 Task: Find connections with filter location Kitchener with filter topic #Consultingwith filter profile language English with filter current company PENTOZ with filter school Jaypee University of Engineering and Technology with filter industry Real Estate and Equipment Rental Services with filter service category Information Security with filter keywords title Geological Engineer
Action: Mouse moved to (218, 284)
Screenshot: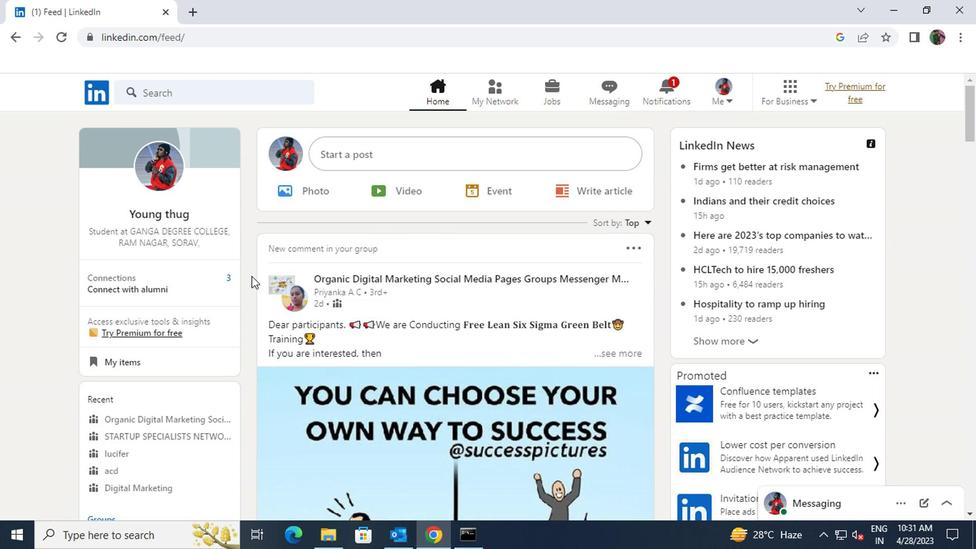 
Action: Mouse pressed left at (218, 284)
Screenshot: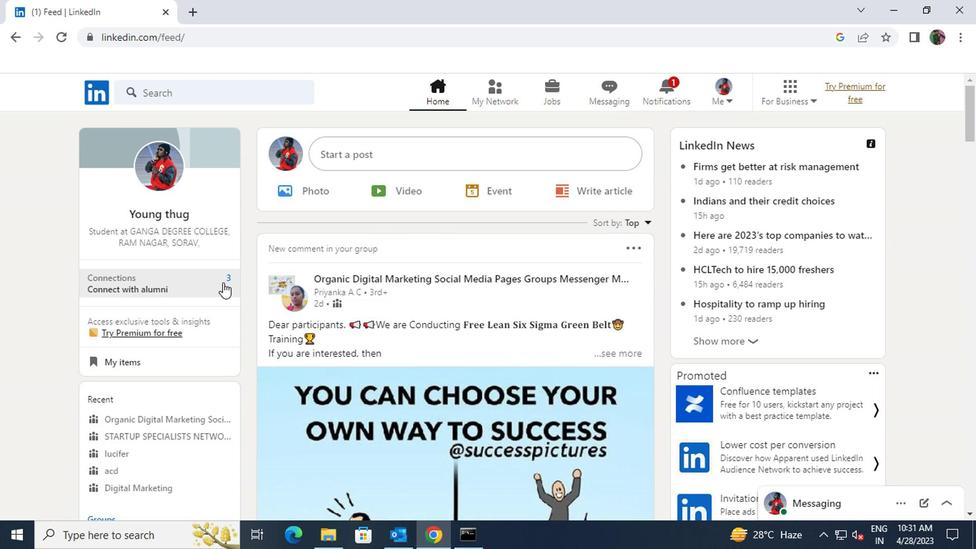 
Action: Mouse moved to (215, 174)
Screenshot: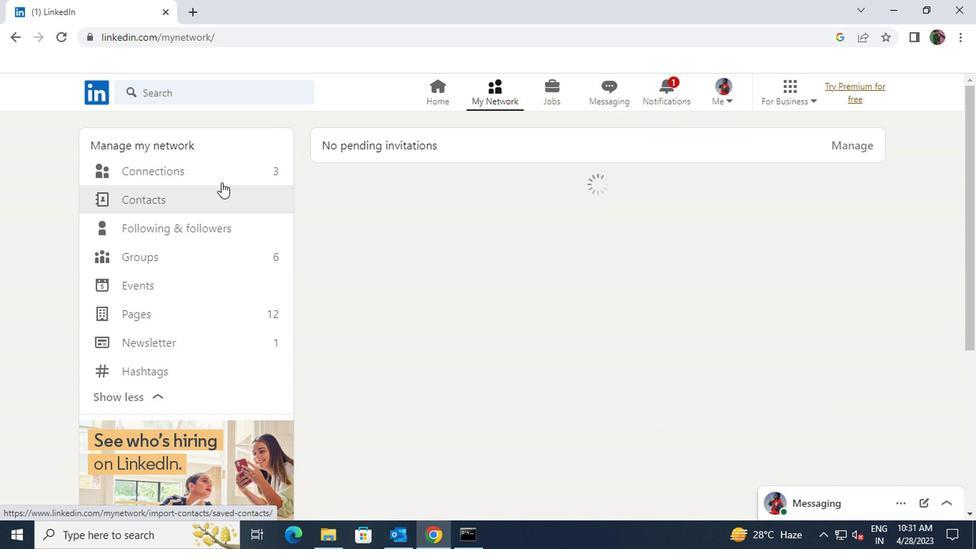 
Action: Mouse pressed left at (215, 174)
Screenshot: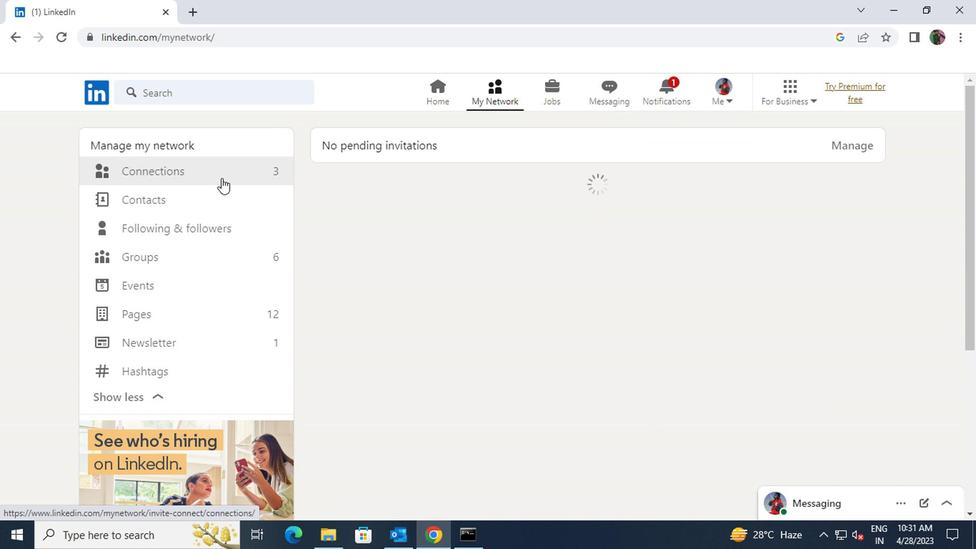 
Action: Mouse moved to (590, 176)
Screenshot: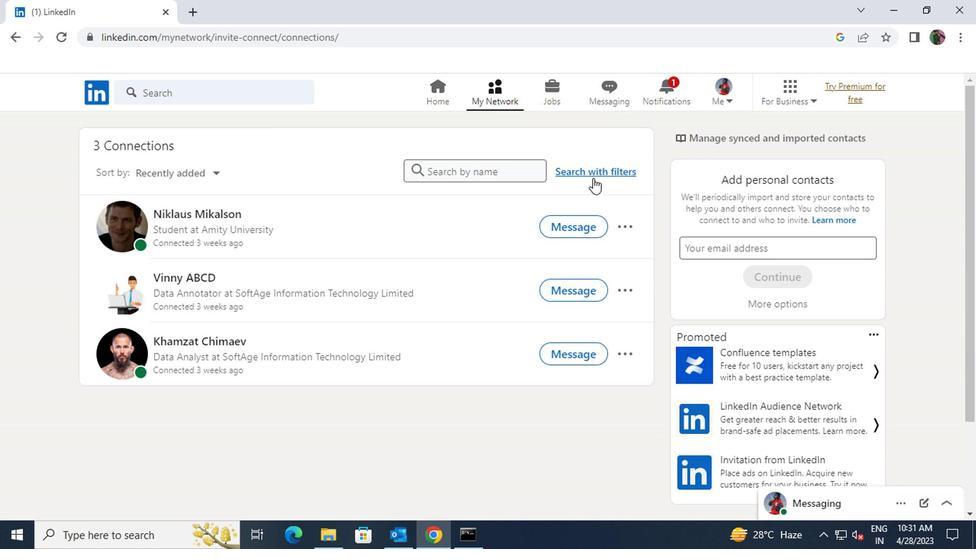 
Action: Mouse pressed left at (590, 176)
Screenshot: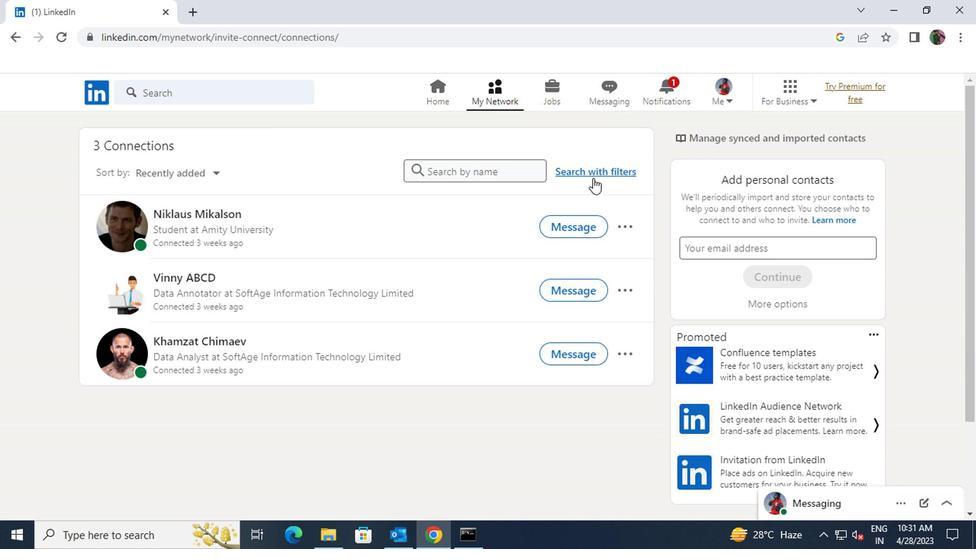 
Action: Mouse moved to (531, 137)
Screenshot: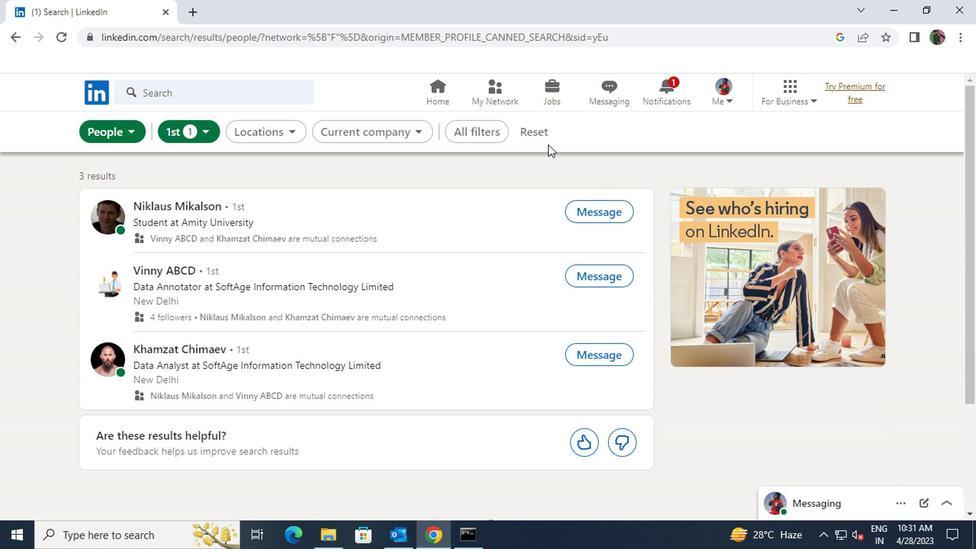 
Action: Mouse pressed left at (531, 137)
Screenshot: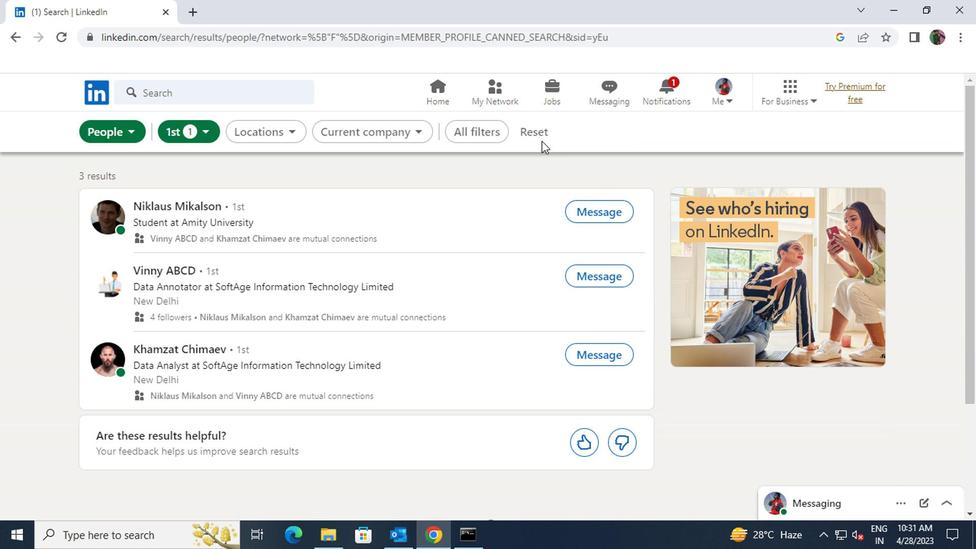 
Action: Mouse moved to (522, 132)
Screenshot: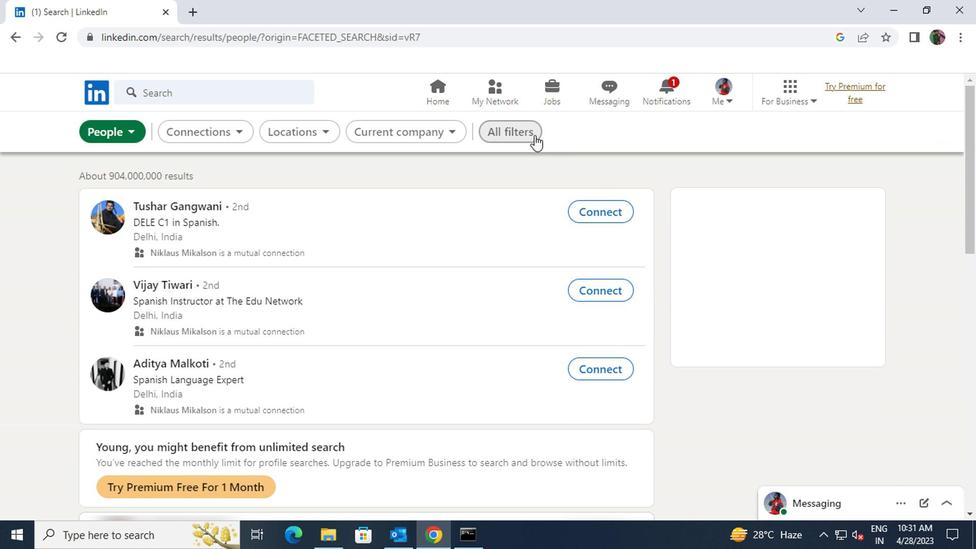 
Action: Mouse pressed left at (522, 132)
Screenshot: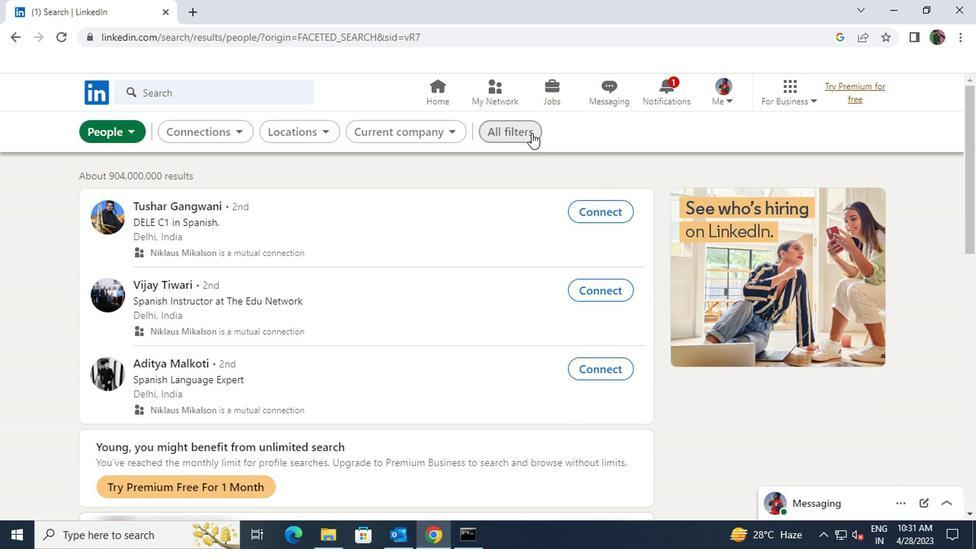 
Action: Mouse moved to (723, 265)
Screenshot: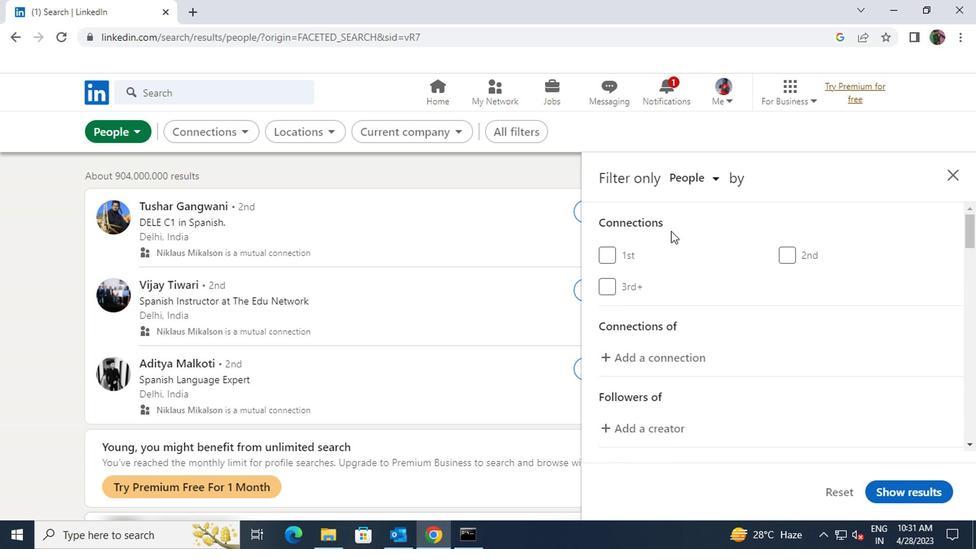 
Action: Mouse scrolled (723, 264) with delta (0, 0)
Screenshot: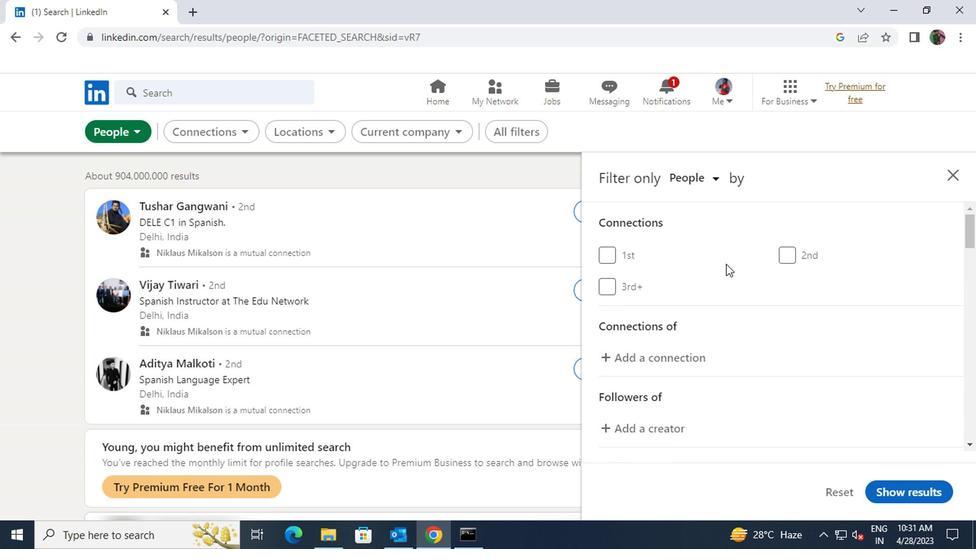
Action: Mouse scrolled (723, 264) with delta (0, 0)
Screenshot: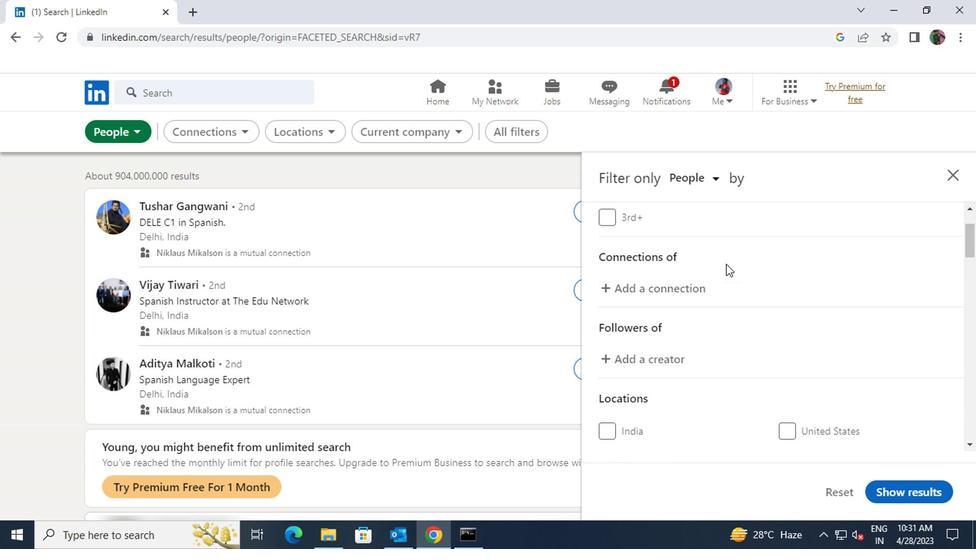 
Action: Mouse scrolled (723, 264) with delta (0, 0)
Screenshot: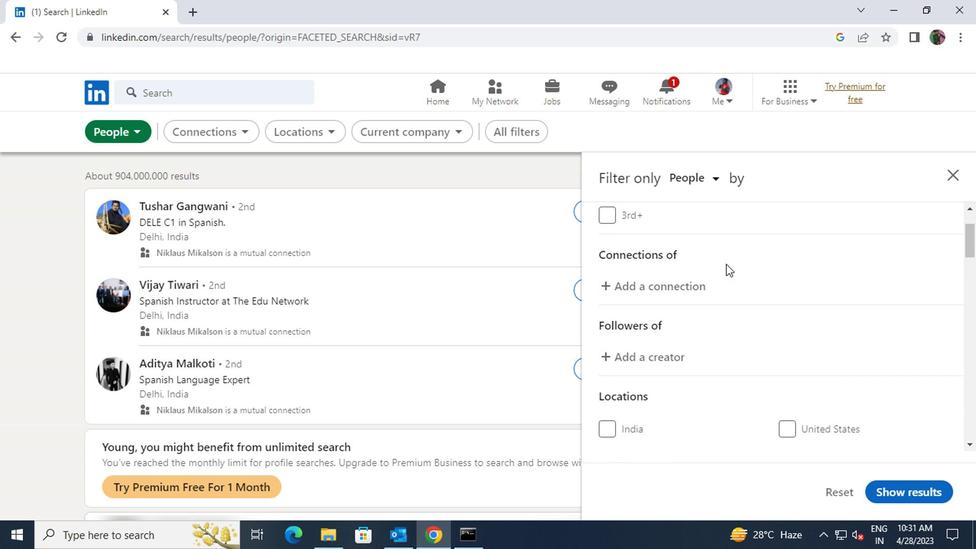 
Action: Mouse moved to (796, 339)
Screenshot: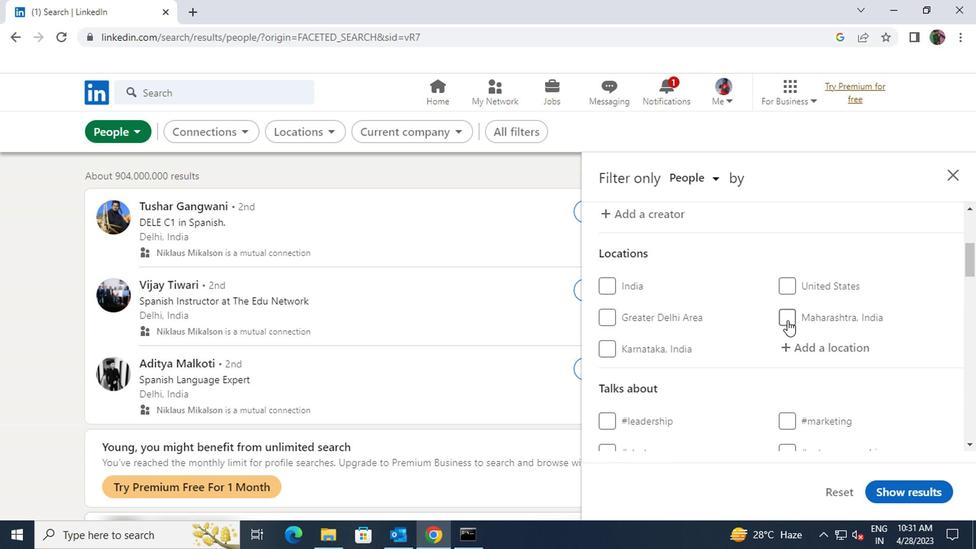 
Action: Mouse pressed left at (796, 339)
Screenshot: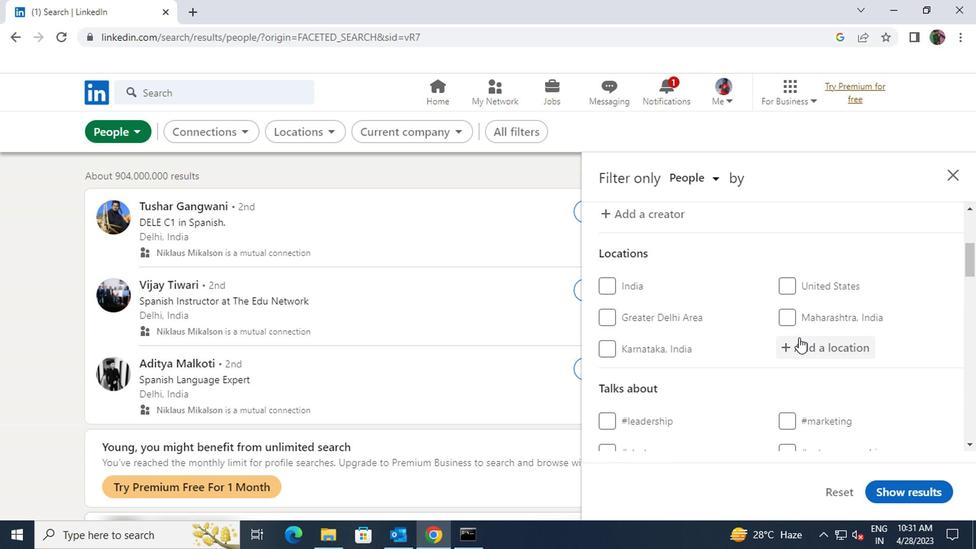 
Action: Key pressed <Key.shift>KITCHENER
Screenshot: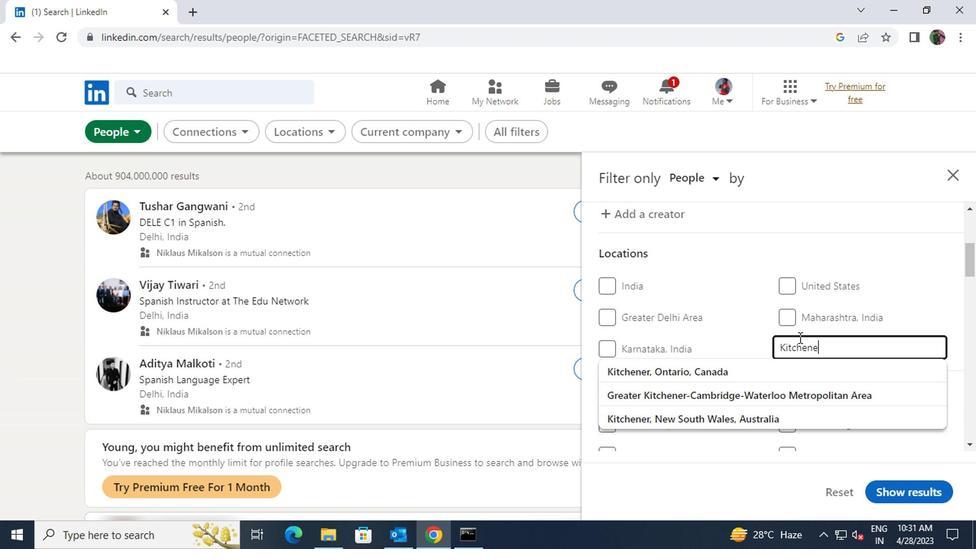 
Action: Mouse moved to (785, 369)
Screenshot: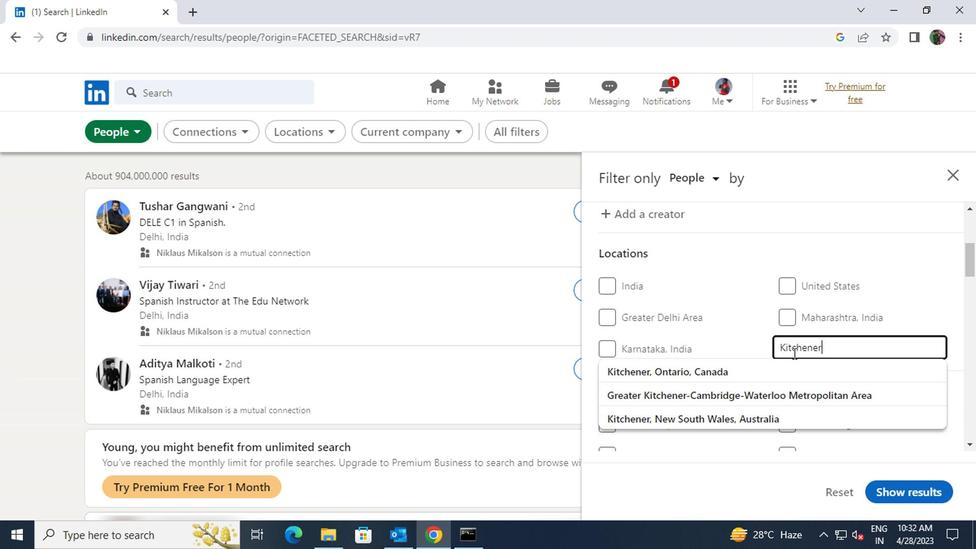 
Action: Mouse pressed left at (785, 369)
Screenshot: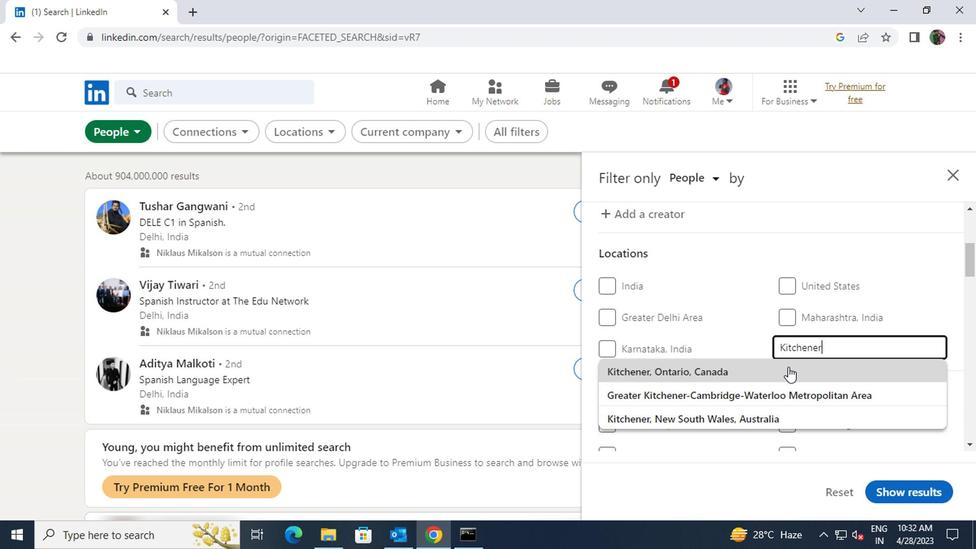 
Action: Mouse scrolled (785, 368) with delta (0, -1)
Screenshot: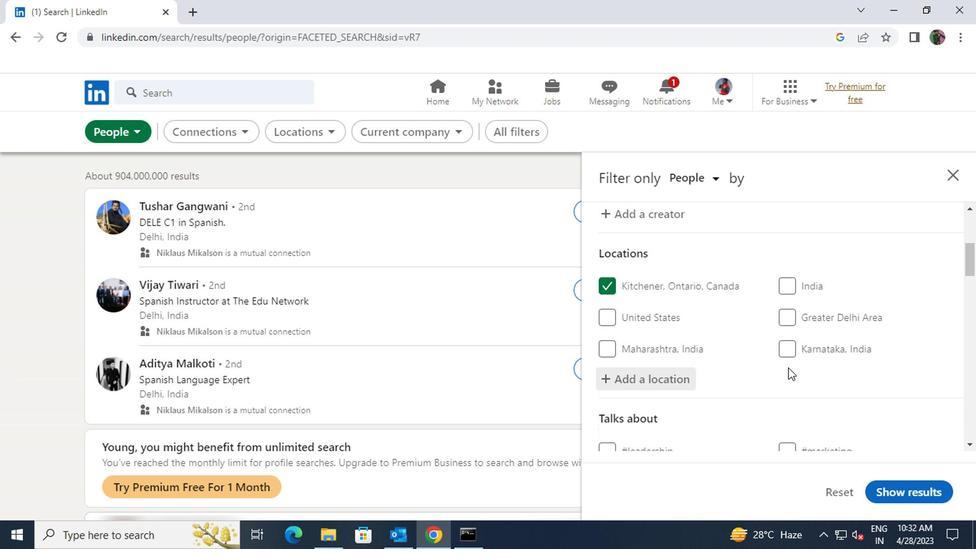 
Action: Mouse scrolled (785, 368) with delta (0, -1)
Screenshot: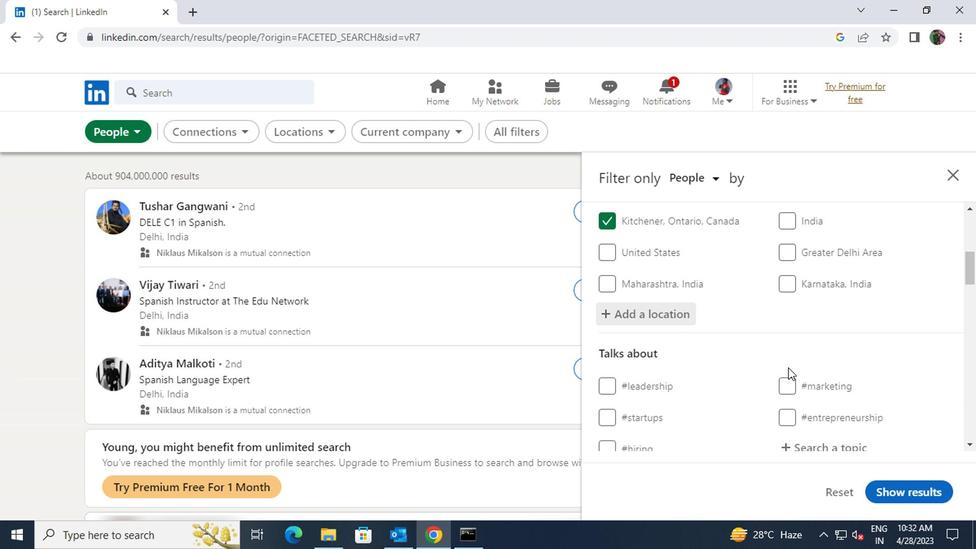 
Action: Mouse pressed left at (785, 369)
Screenshot: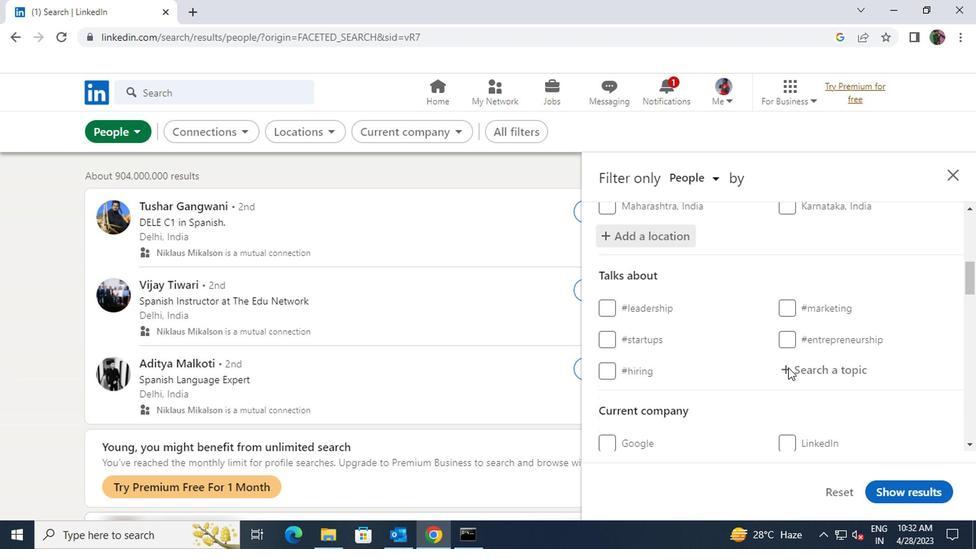 
Action: Key pressed <Key.shift>CONSUL
Screenshot: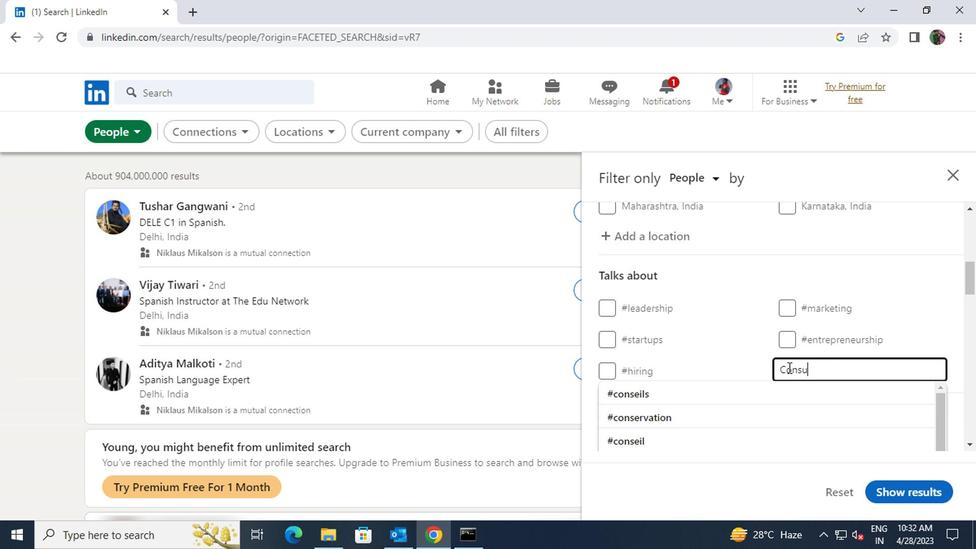 
Action: Mouse moved to (783, 398)
Screenshot: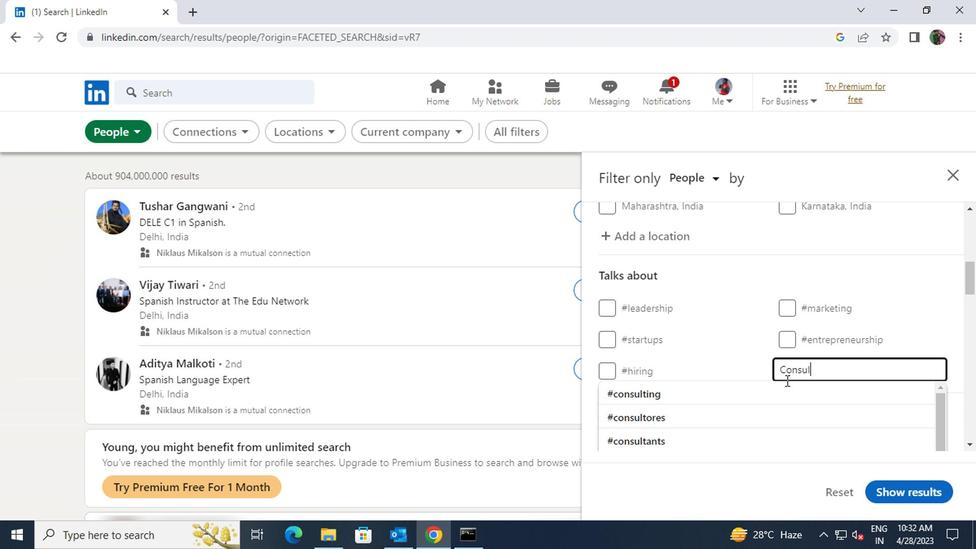 
Action: Mouse pressed left at (783, 398)
Screenshot: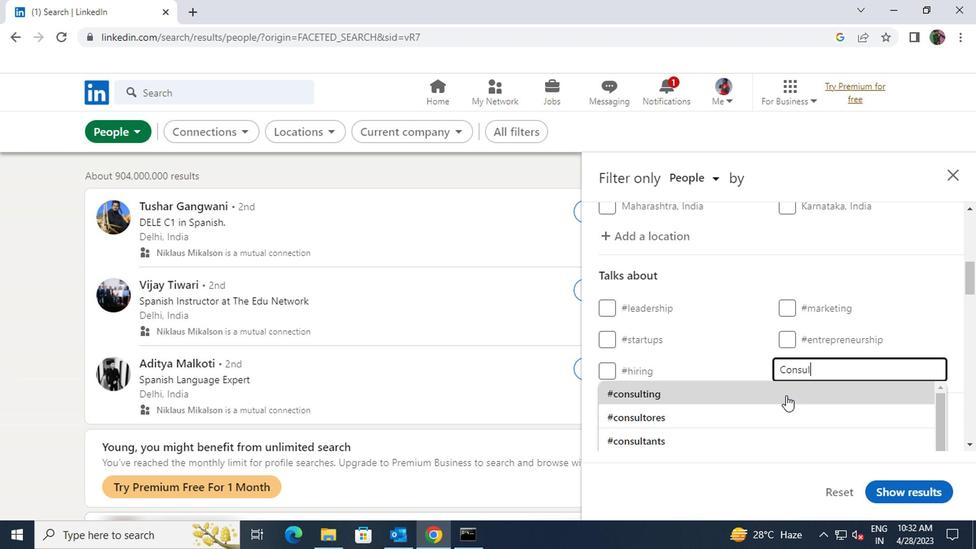 
Action: Mouse scrolled (783, 397) with delta (0, 0)
Screenshot: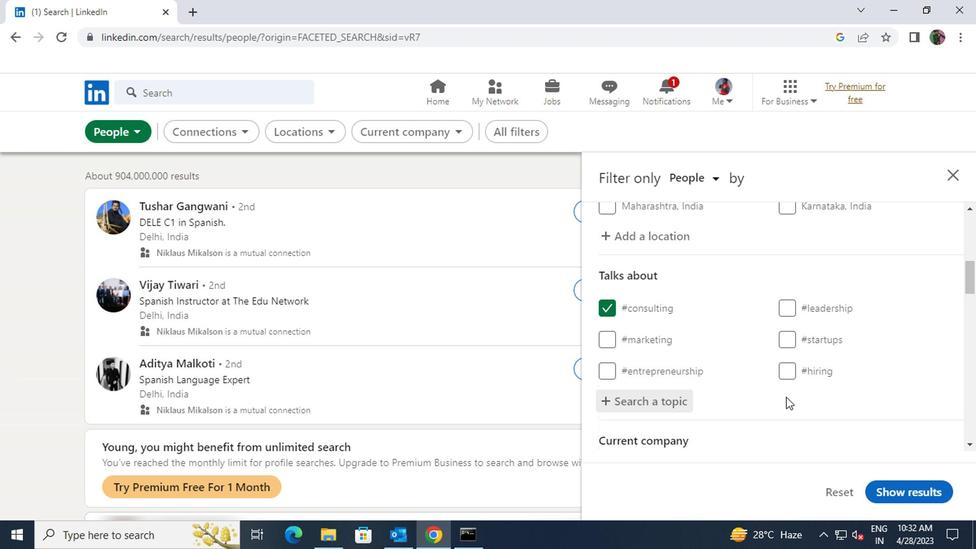 
Action: Mouse scrolled (783, 397) with delta (0, 0)
Screenshot: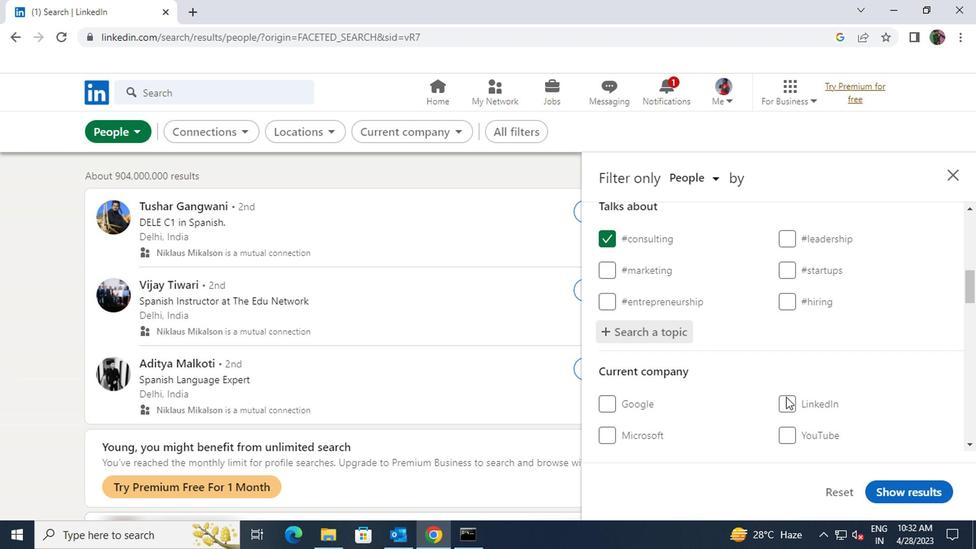 
Action: Mouse scrolled (783, 397) with delta (0, 0)
Screenshot: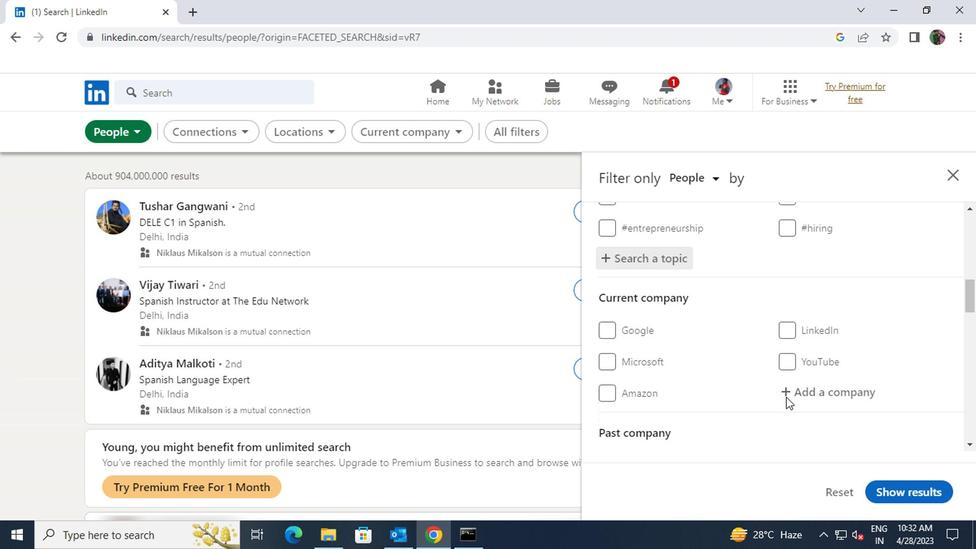 
Action: Mouse scrolled (783, 397) with delta (0, 0)
Screenshot: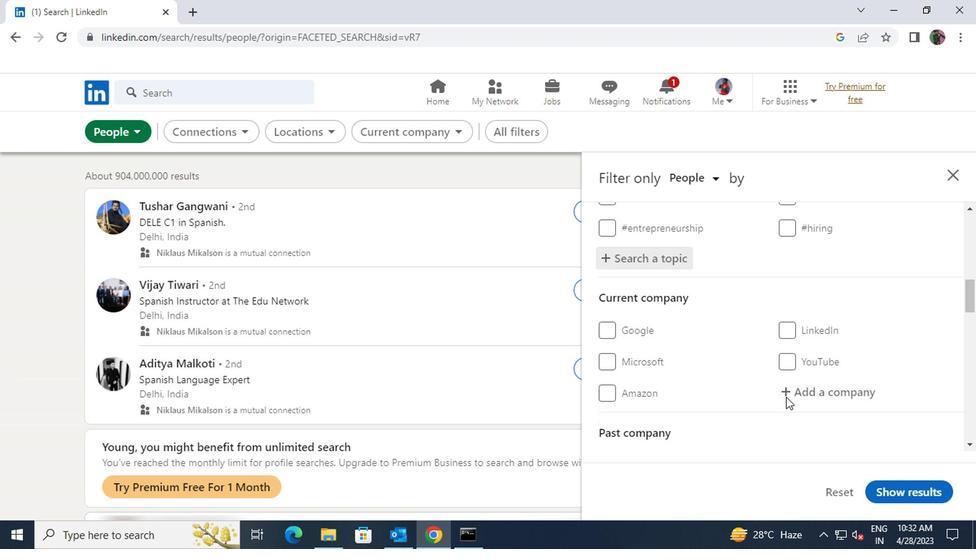 
Action: Mouse scrolled (783, 397) with delta (0, 0)
Screenshot: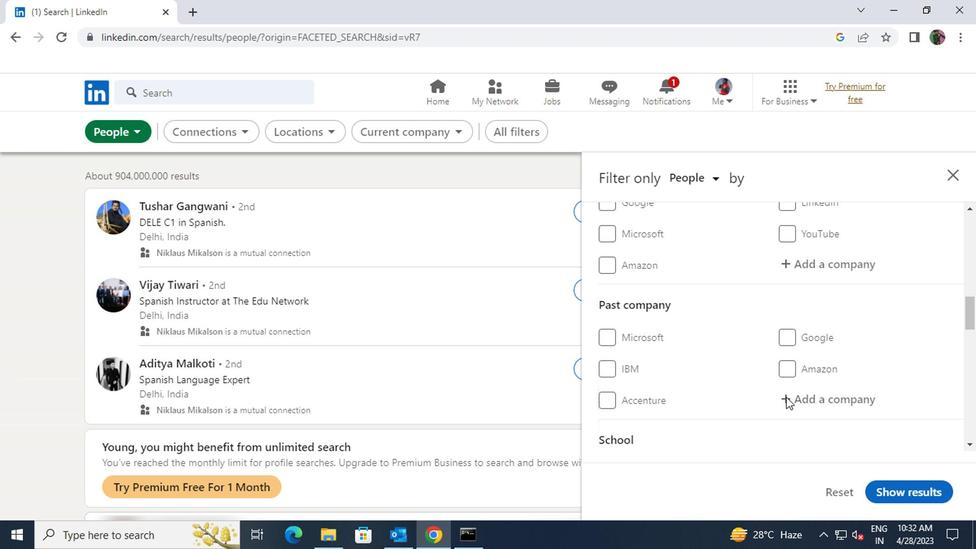 
Action: Mouse scrolled (783, 397) with delta (0, 0)
Screenshot: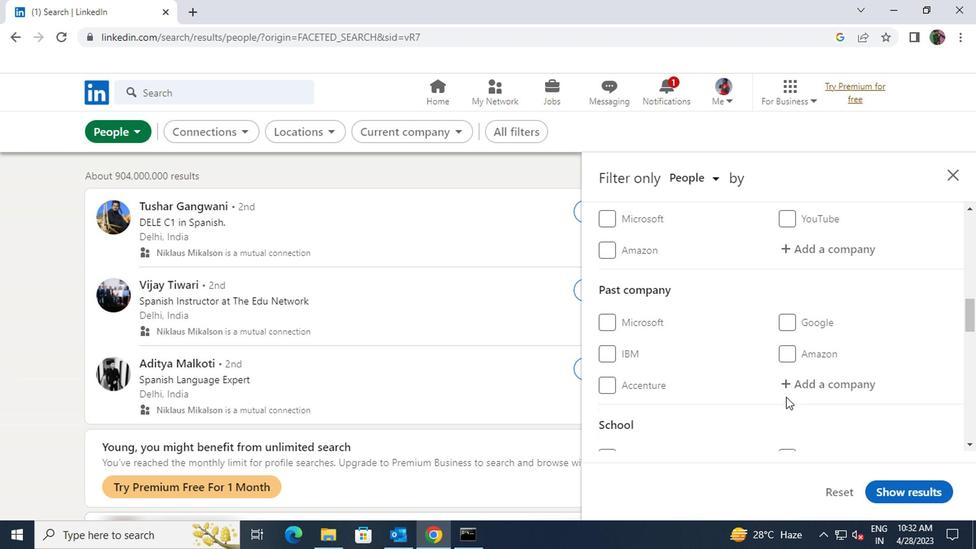 
Action: Mouse scrolled (783, 397) with delta (0, 0)
Screenshot: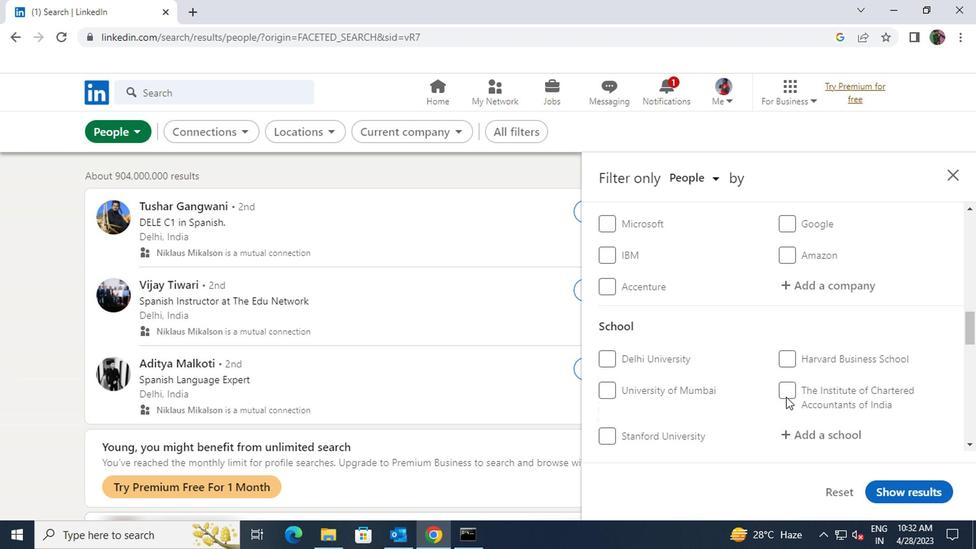 
Action: Mouse scrolled (783, 397) with delta (0, 0)
Screenshot: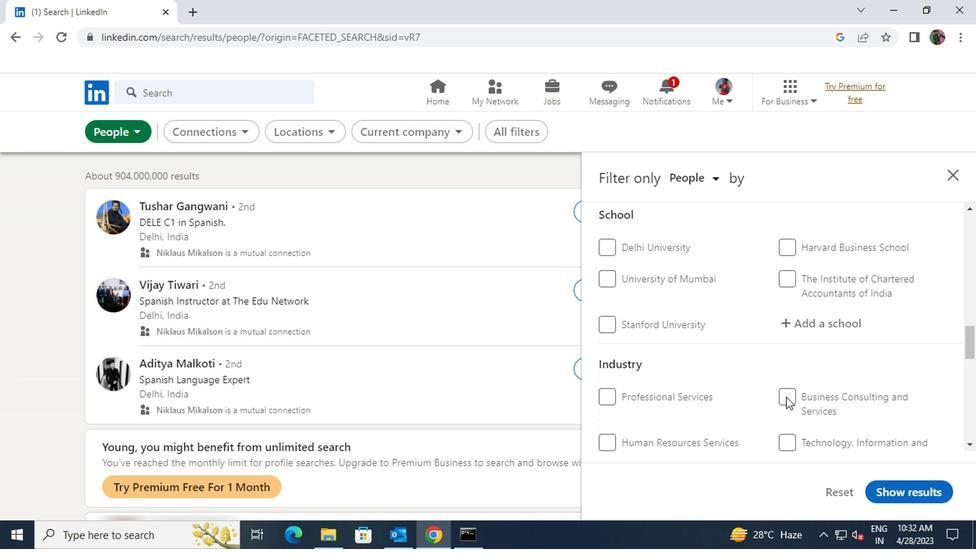 
Action: Mouse scrolled (783, 397) with delta (0, 0)
Screenshot: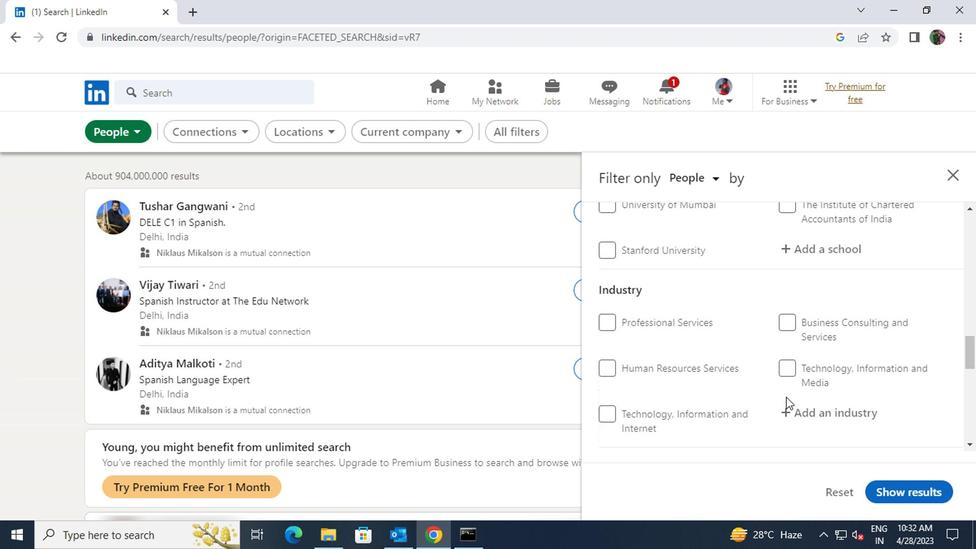 
Action: Mouse scrolled (783, 397) with delta (0, 0)
Screenshot: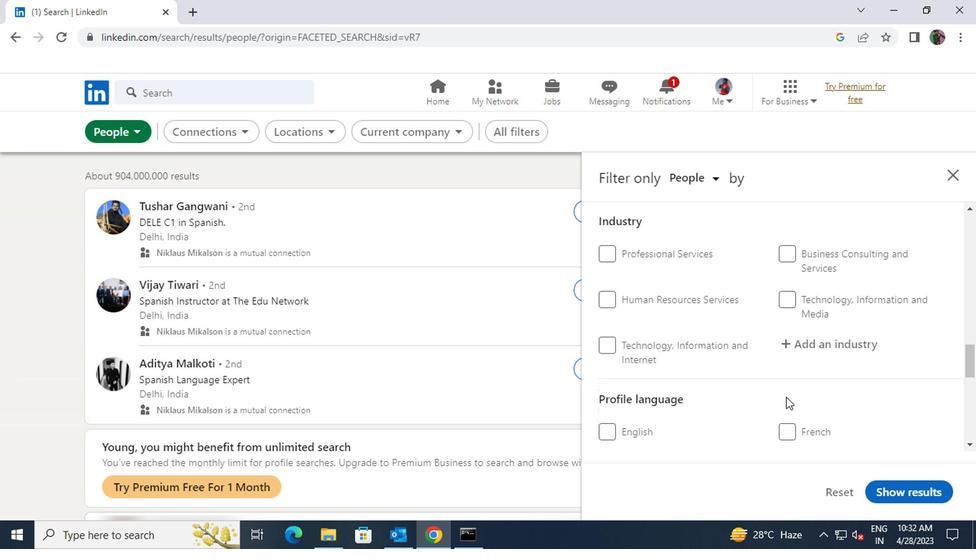 
Action: Mouse moved to (606, 356)
Screenshot: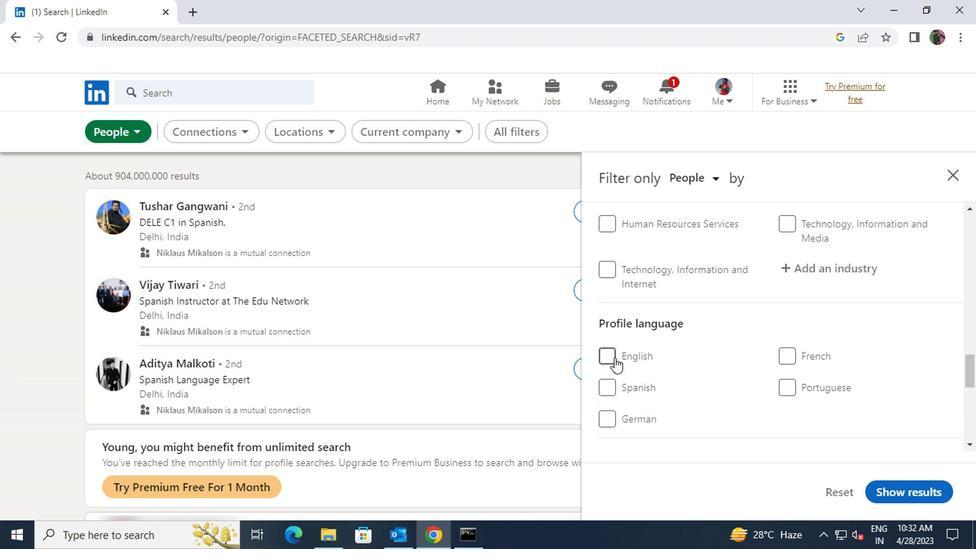 
Action: Mouse pressed left at (606, 356)
Screenshot: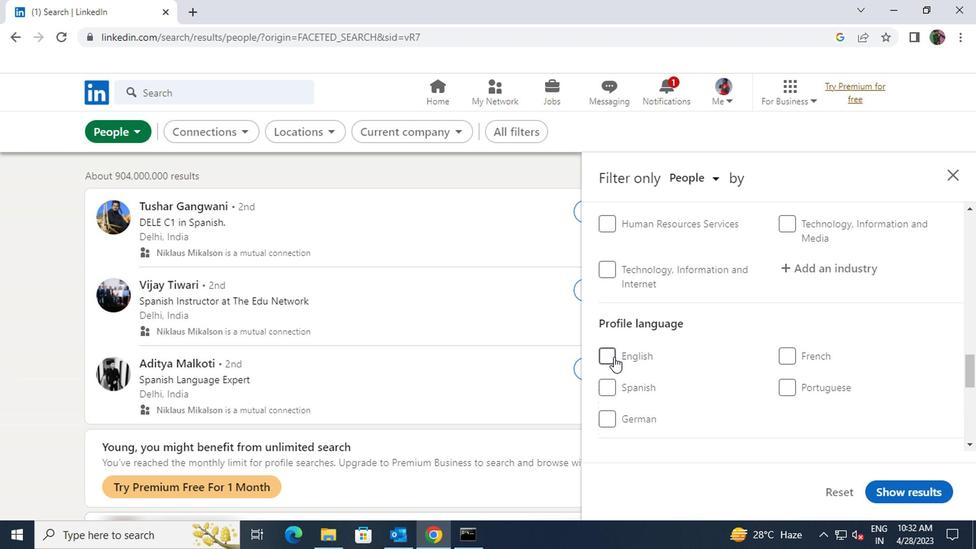 
Action: Mouse moved to (697, 357)
Screenshot: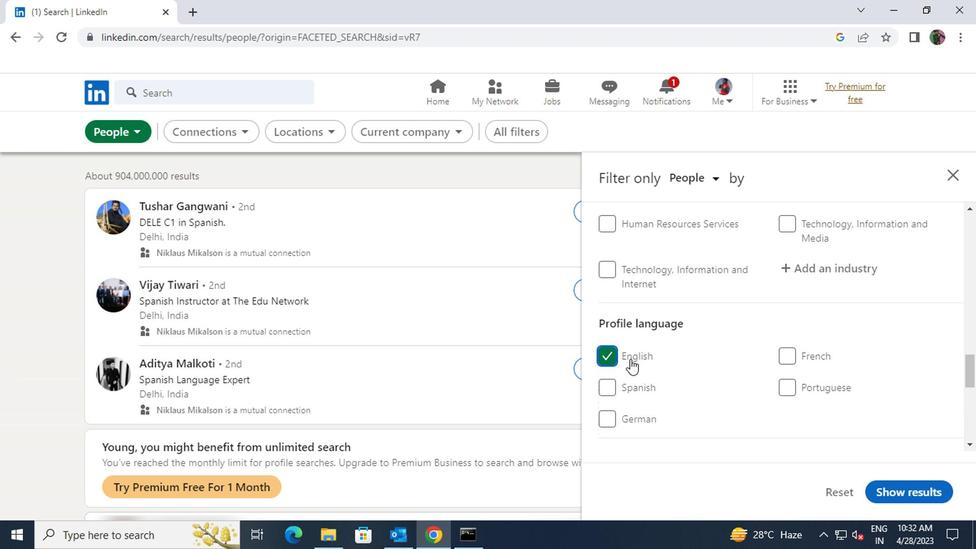 
Action: Mouse scrolled (697, 358) with delta (0, 1)
Screenshot: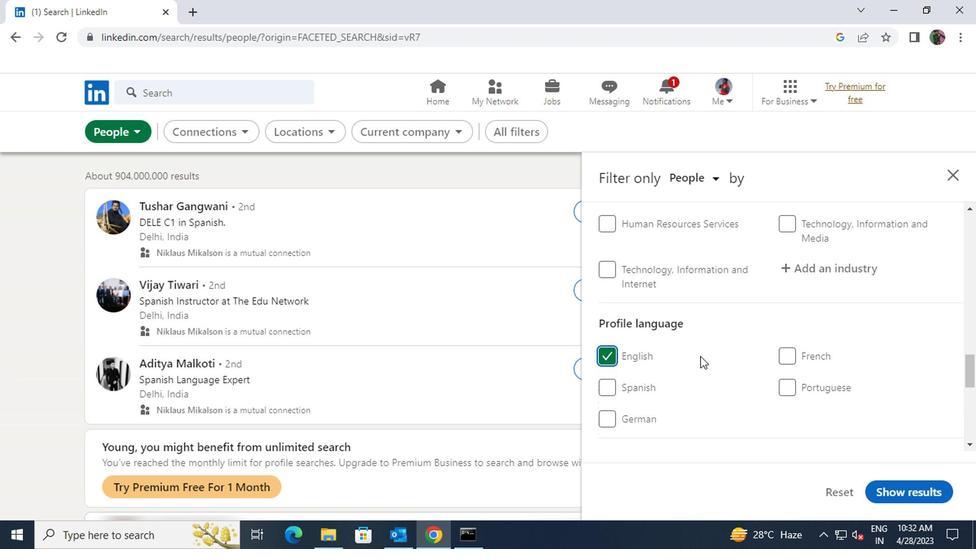 
Action: Mouse scrolled (697, 358) with delta (0, 1)
Screenshot: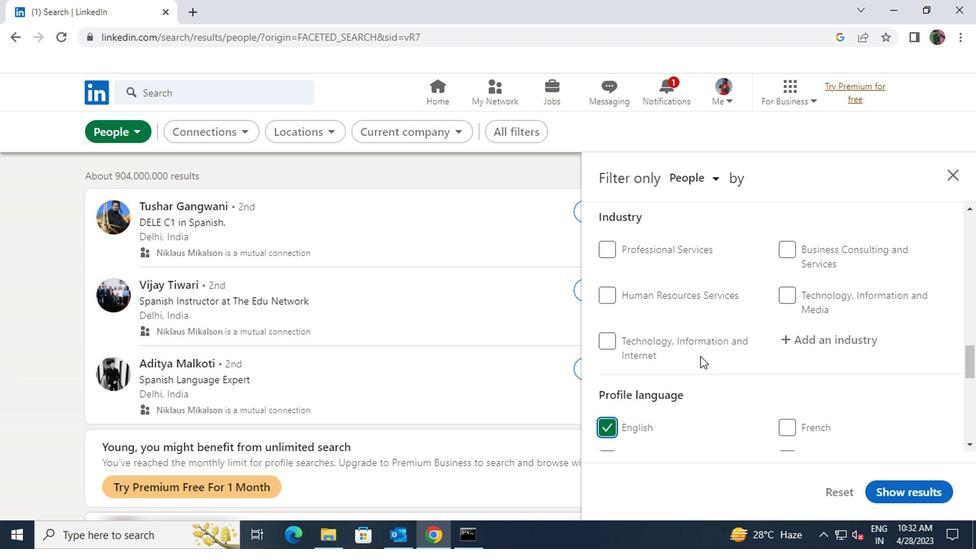 
Action: Mouse scrolled (697, 358) with delta (0, 1)
Screenshot: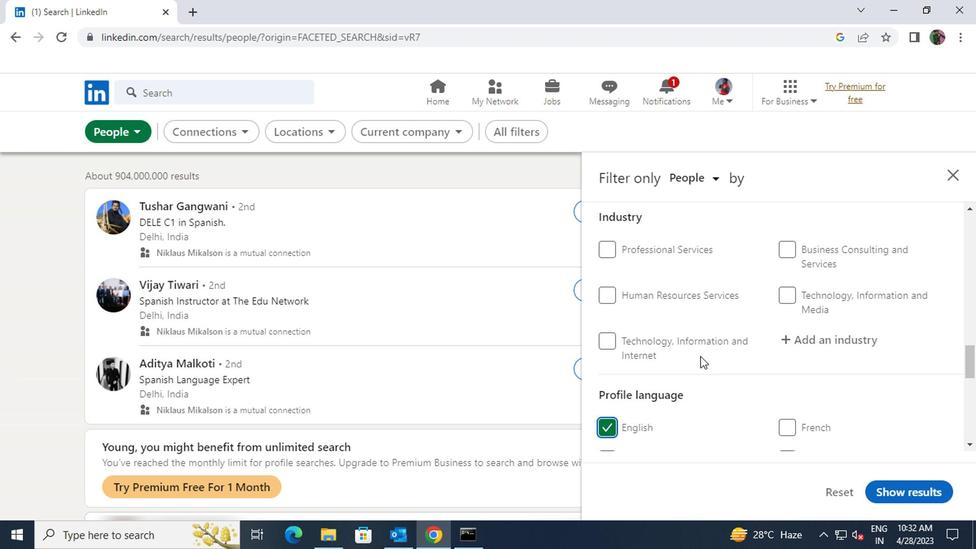 
Action: Mouse scrolled (697, 358) with delta (0, 1)
Screenshot: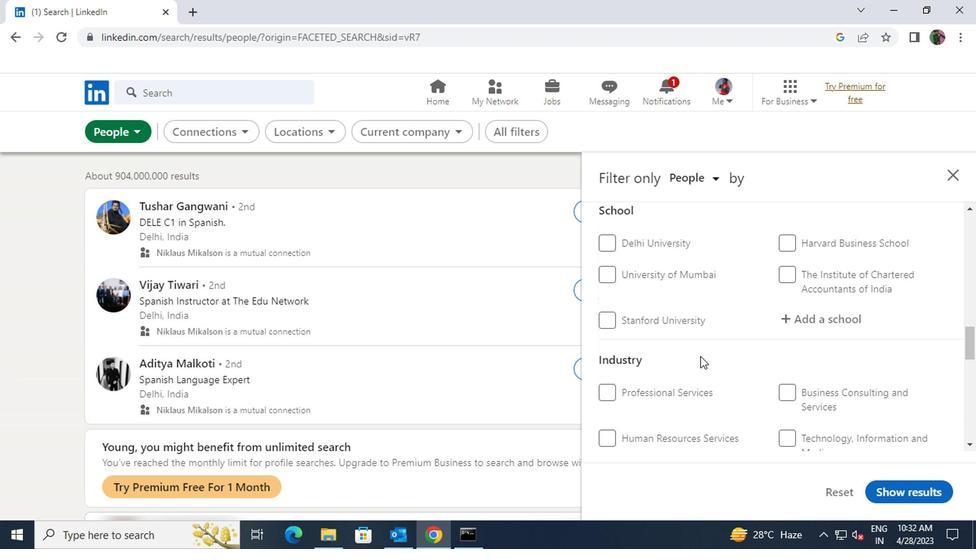
Action: Mouse scrolled (697, 358) with delta (0, 1)
Screenshot: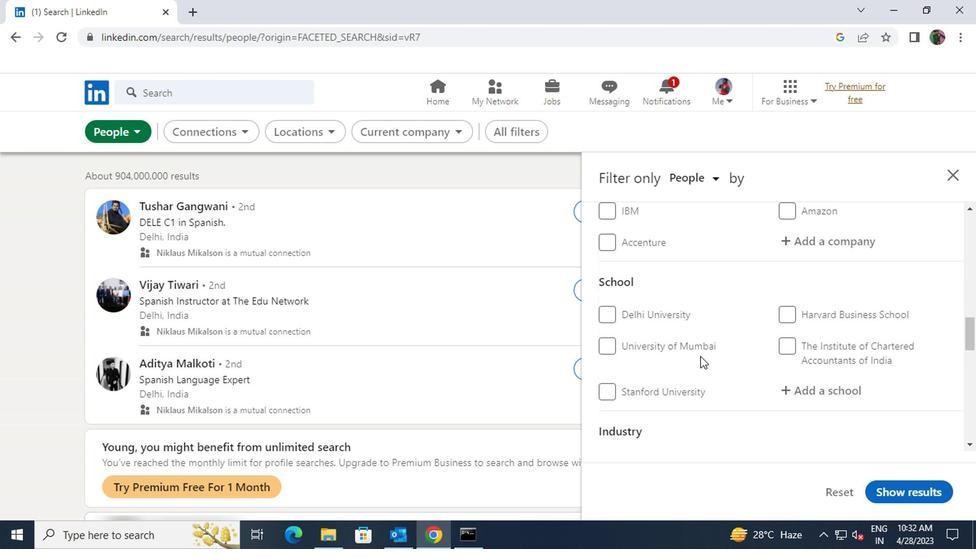 
Action: Mouse scrolled (697, 358) with delta (0, 1)
Screenshot: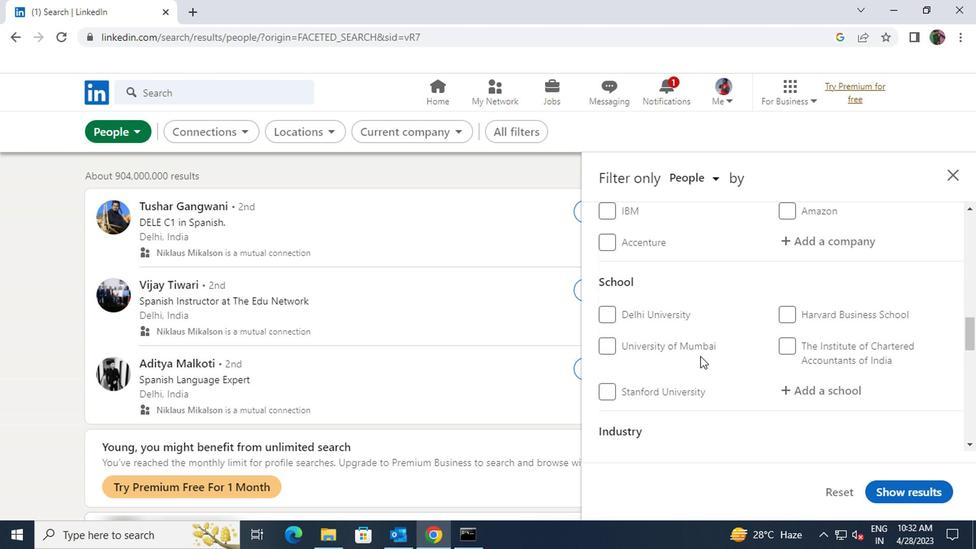 
Action: Mouse scrolled (697, 358) with delta (0, 1)
Screenshot: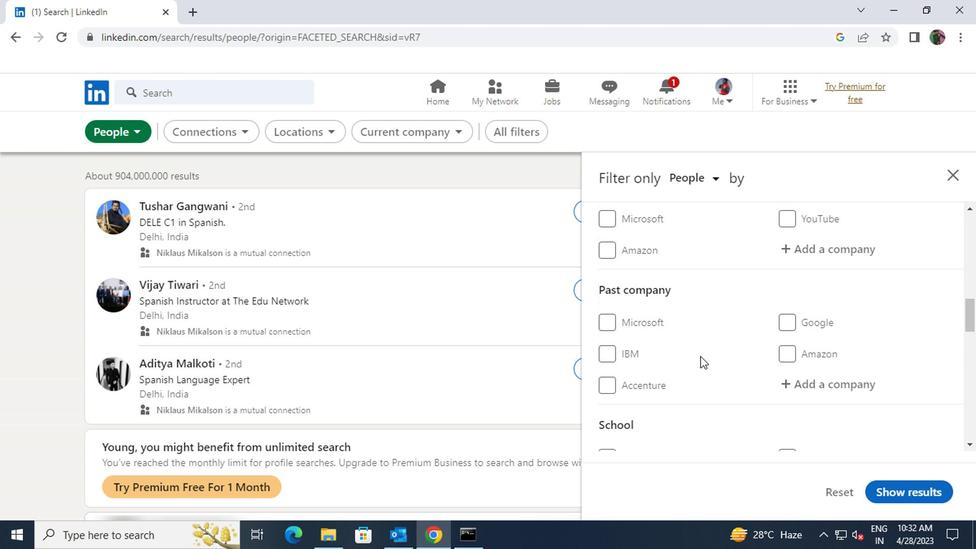 
Action: Mouse moved to (698, 356)
Screenshot: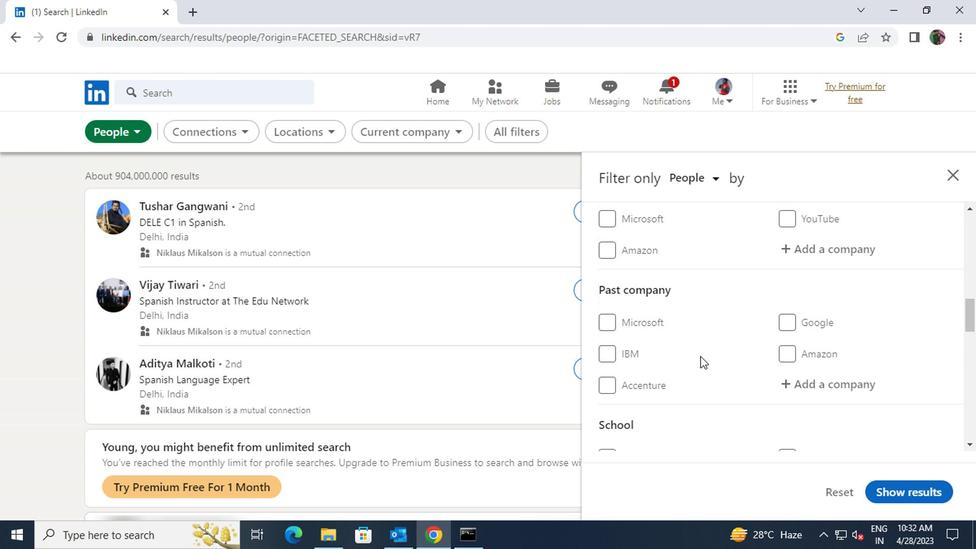 
Action: Mouse scrolled (698, 357) with delta (0, 0)
Screenshot: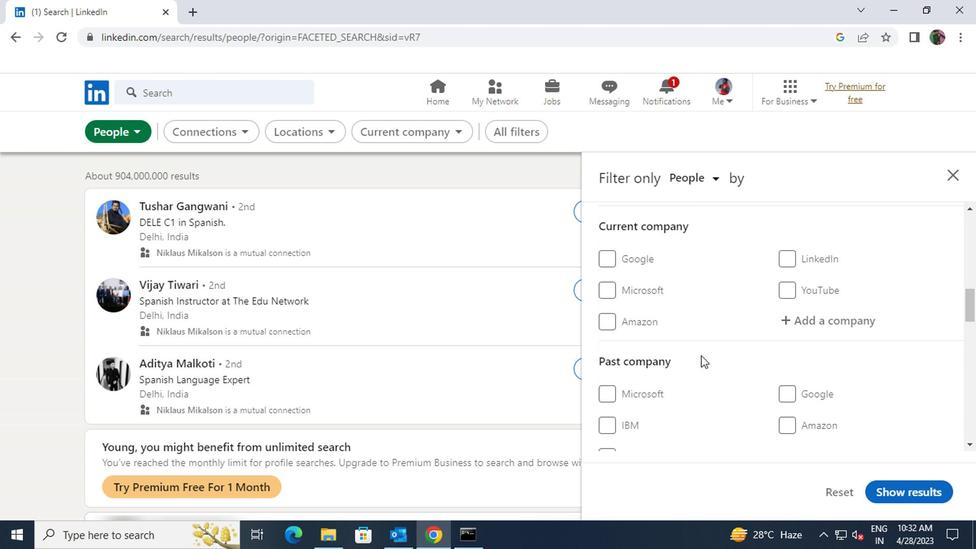 
Action: Mouse moved to (785, 398)
Screenshot: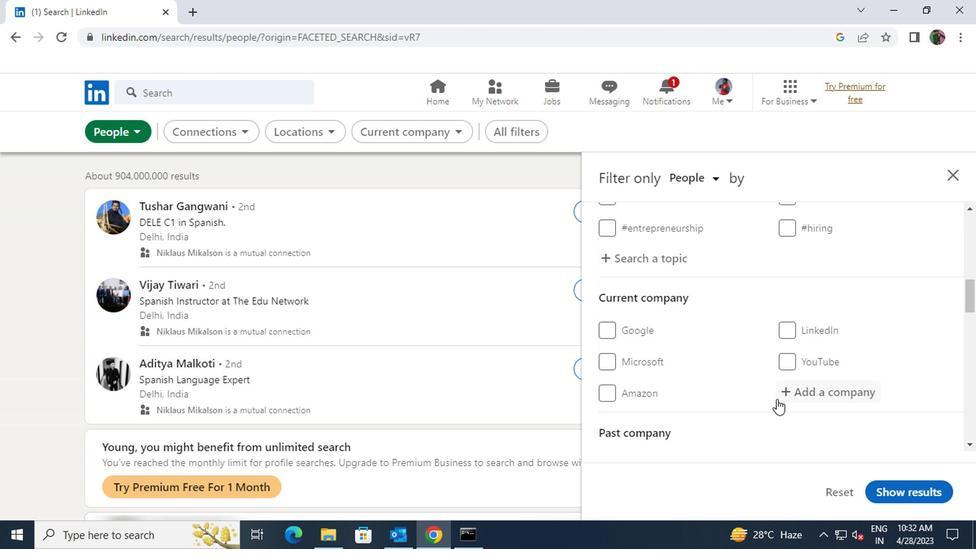 
Action: Mouse pressed left at (785, 398)
Screenshot: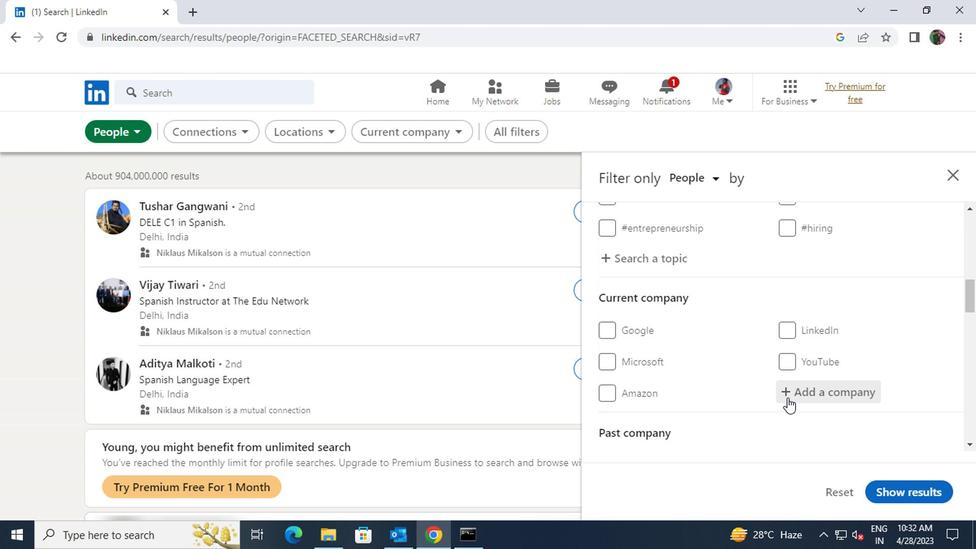 
Action: Key pressed <Key.shift>PENTOZ
Screenshot: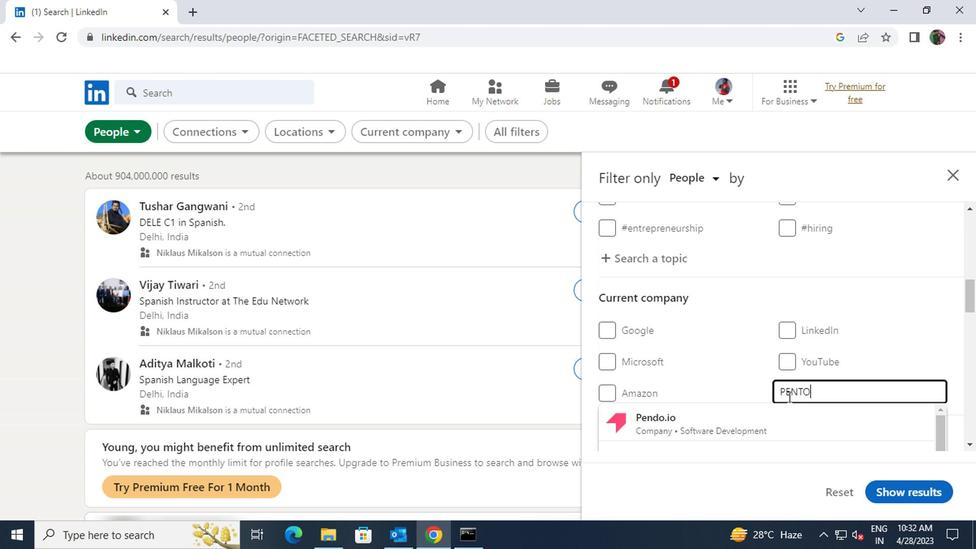 
Action: Mouse moved to (782, 412)
Screenshot: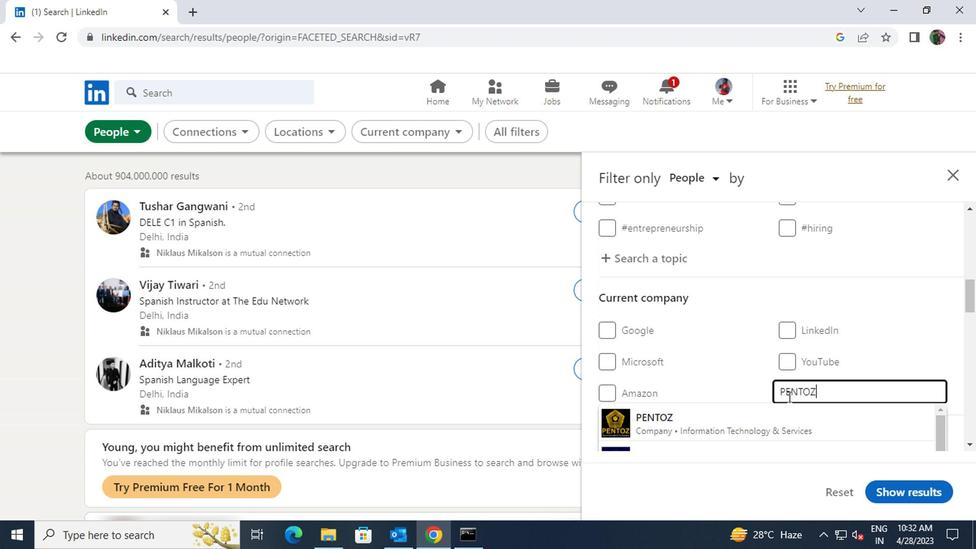 
Action: Mouse pressed left at (782, 412)
Screenshot: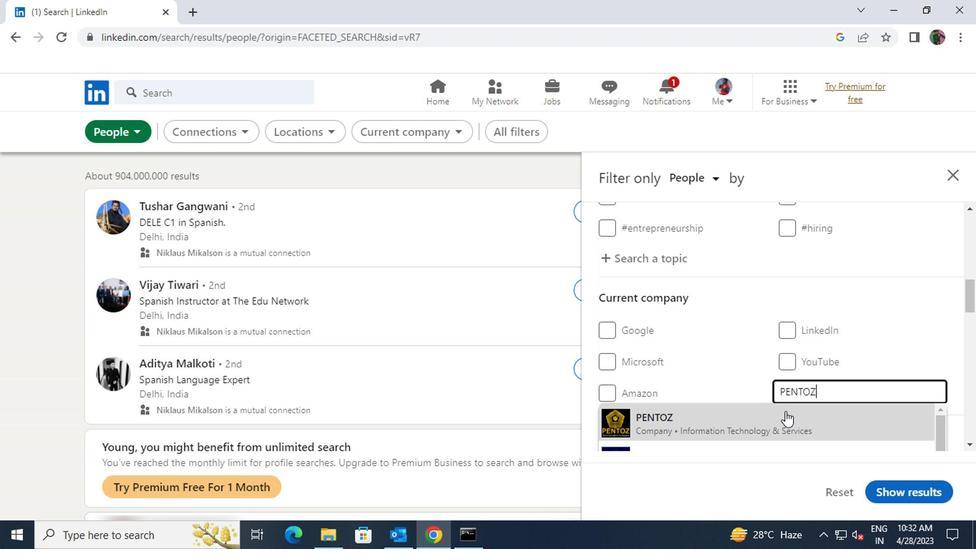 
Action: Mouse scrolled (782, 411) with delta (0, 0)
Screenshot: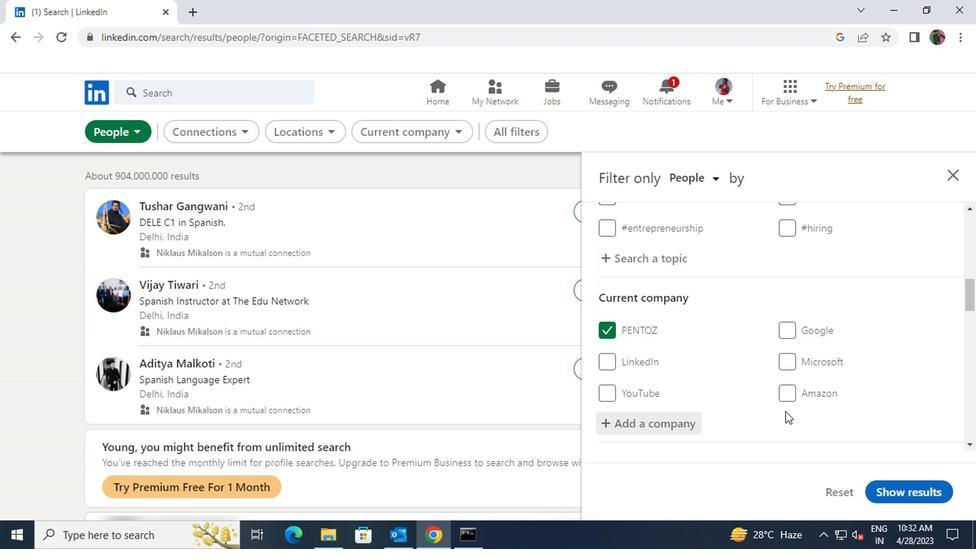 
Action: Mouse scrolled (782, 411) with delta (0, 0)
Screenshot: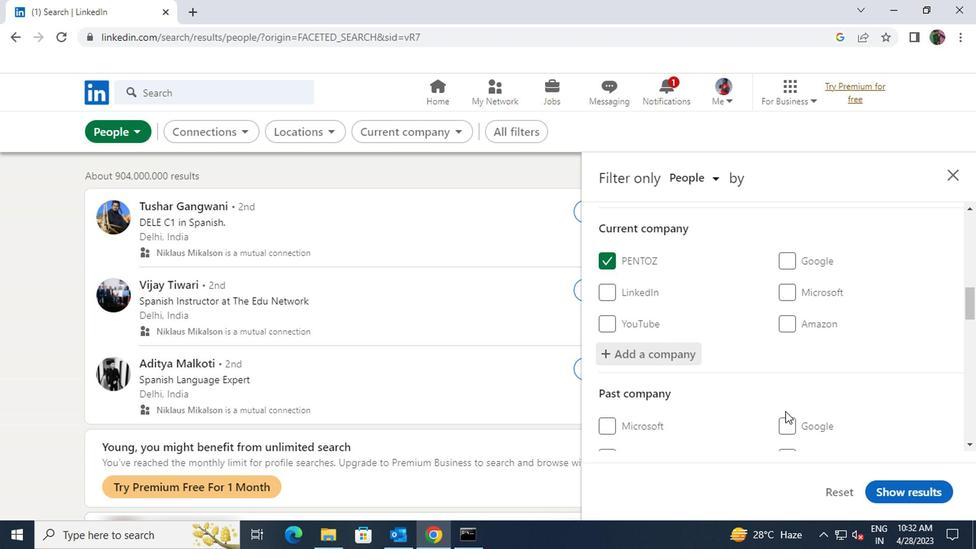 
Action: Mouse scrolled (782, 411) with delta (0, 0)
Screenshot: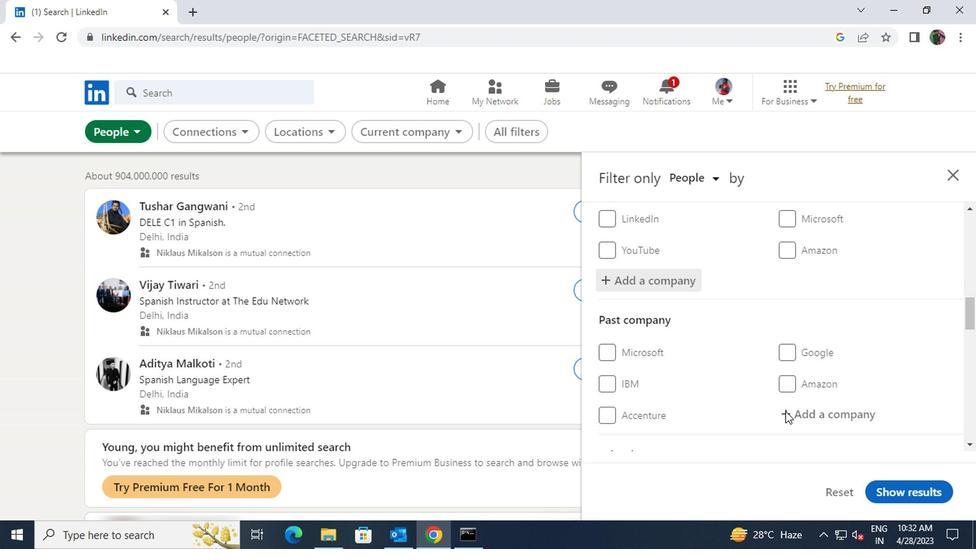 
Action: Mouse scrolled (782, 411) with delta (0, 0)
Screenshot: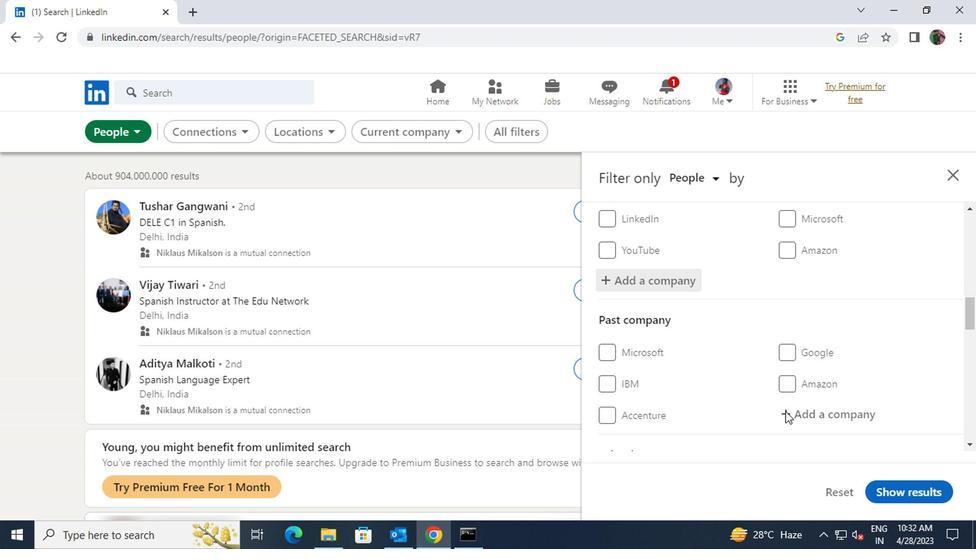 
Action: Mouse moved to (795, 417)
Screenshot: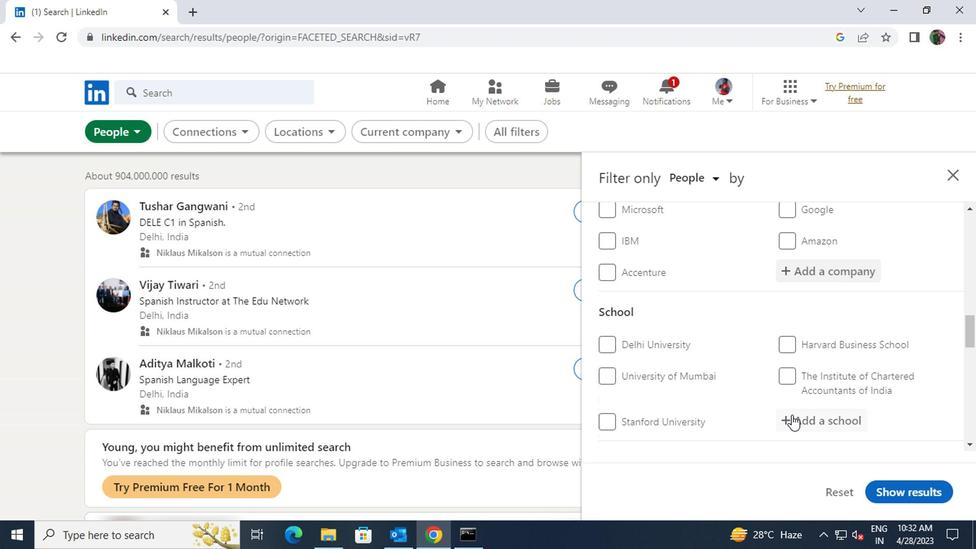 
Action: Mouse pressed left at (795, 417)
Screenshot: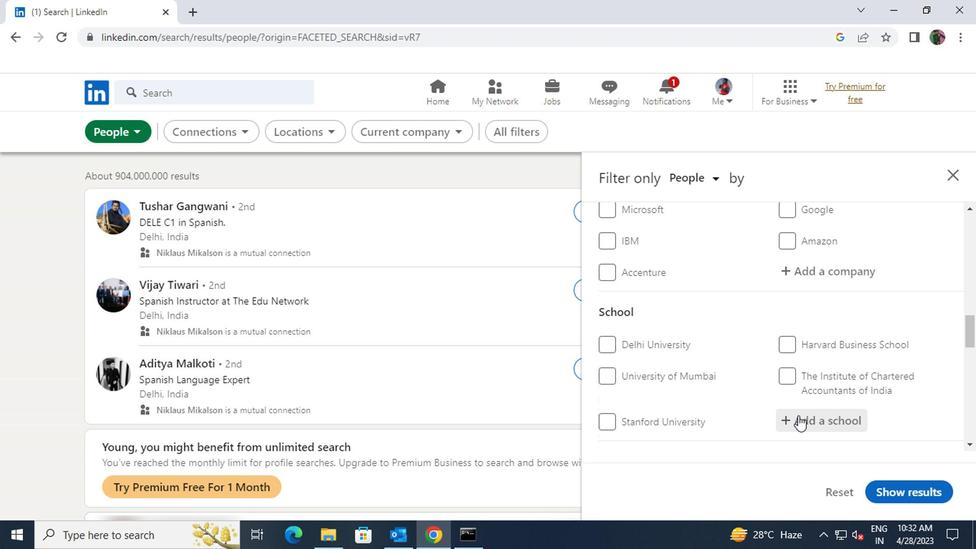 
Action: Key pressed <Key.shift><Key.shift><Key.shift>JAYPEE
Screenshot: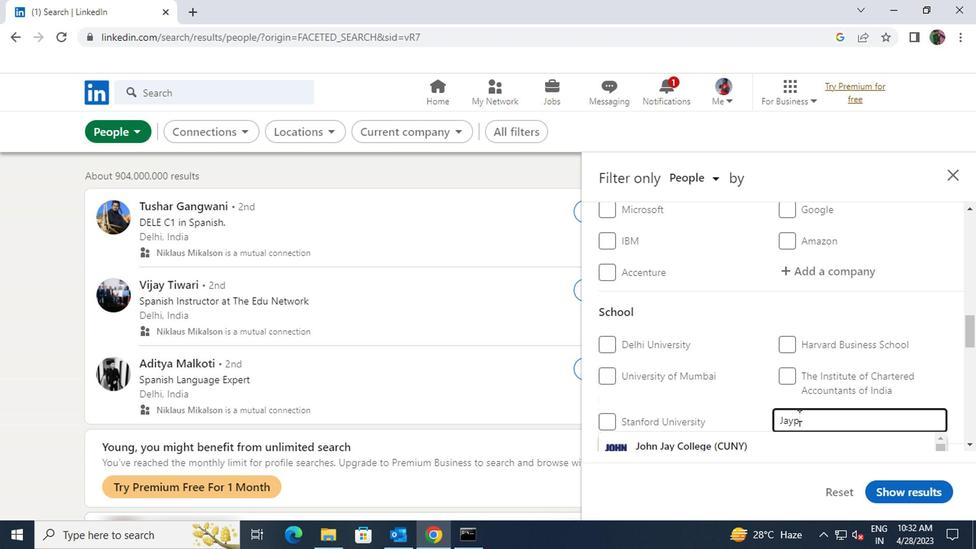 
Action: Mouse moved to (801, 435)
Screenshot: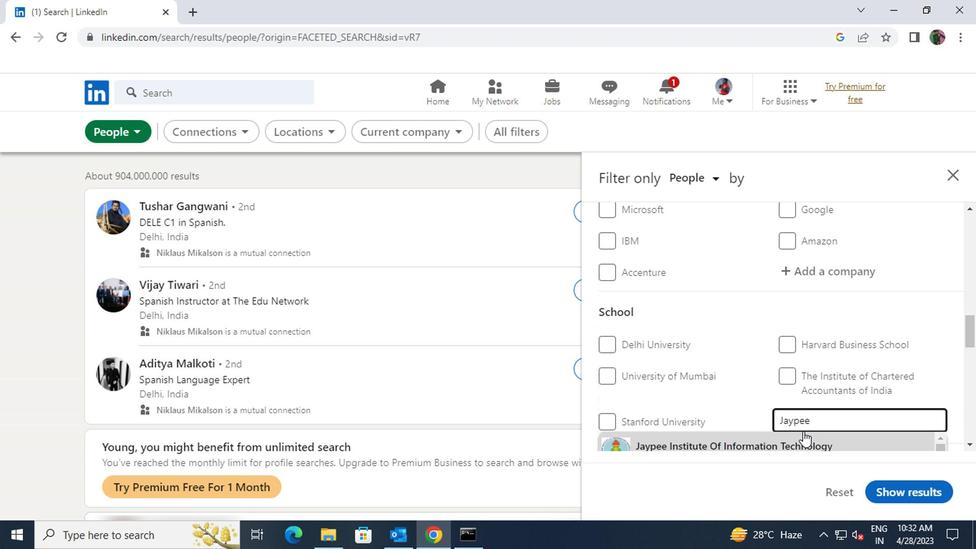 
Action: Mouse pressed left at (801, 435)
Screenshot: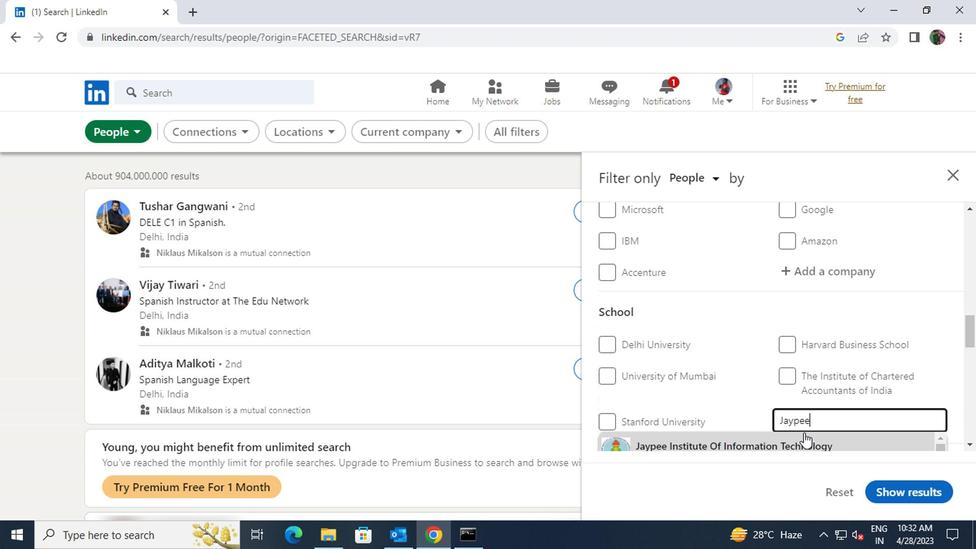 
Action: Mouse scrolled (801, 434) with delta (0, 0)
Screenshot: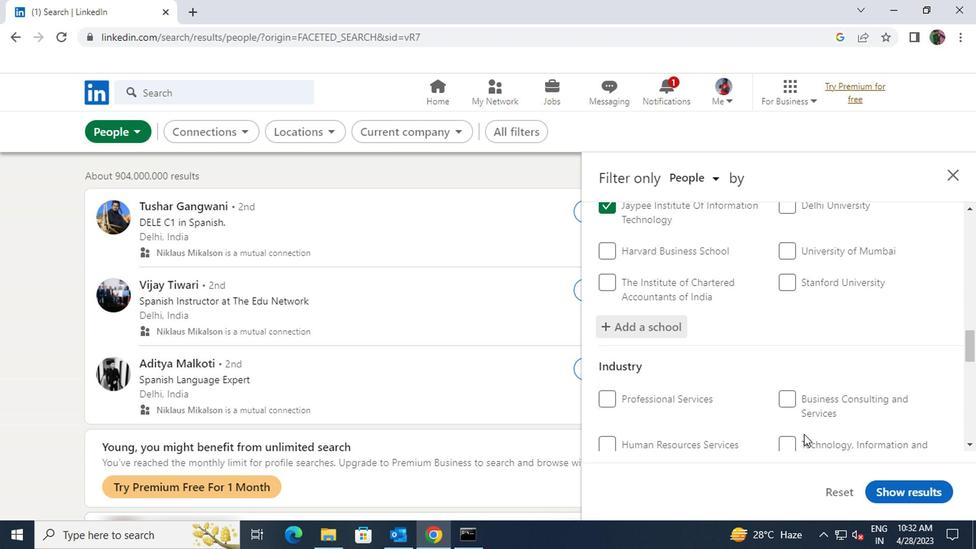 
Action: Mouse moved to (801, 422)
Screenshot: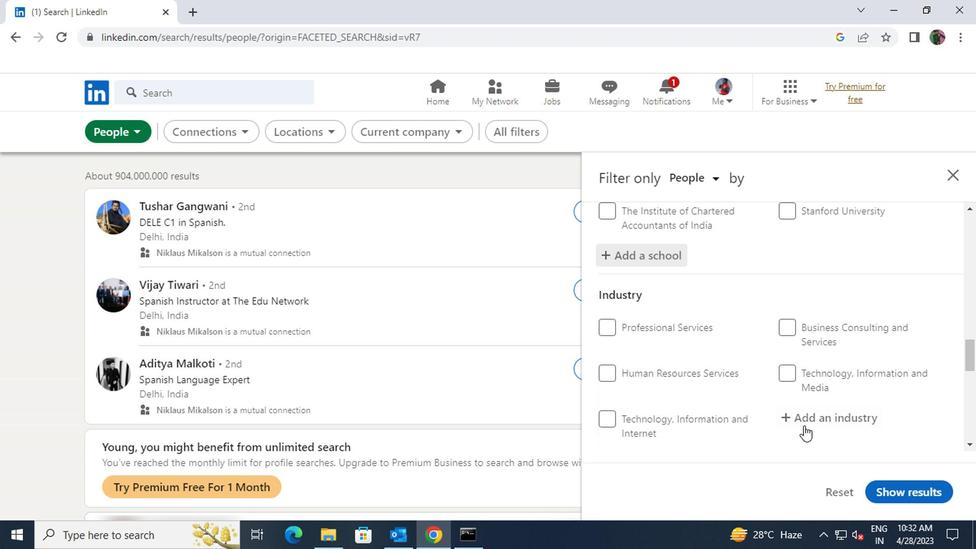 
Action: Mouse pressed left at (801, 422)
Screenshot: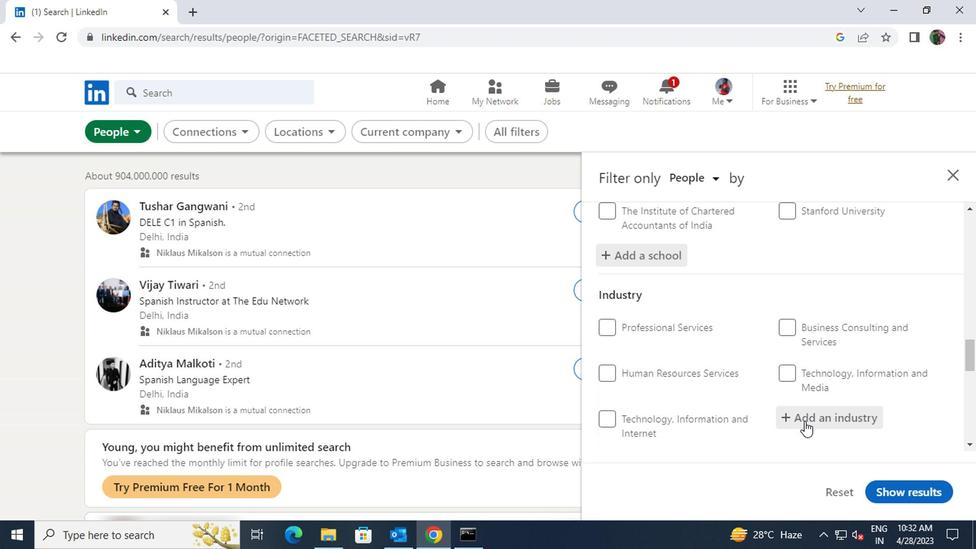 
Action: Key pressed <Key.shift>REAL<Key.space><Key.shift>ESTATE
Screenshot: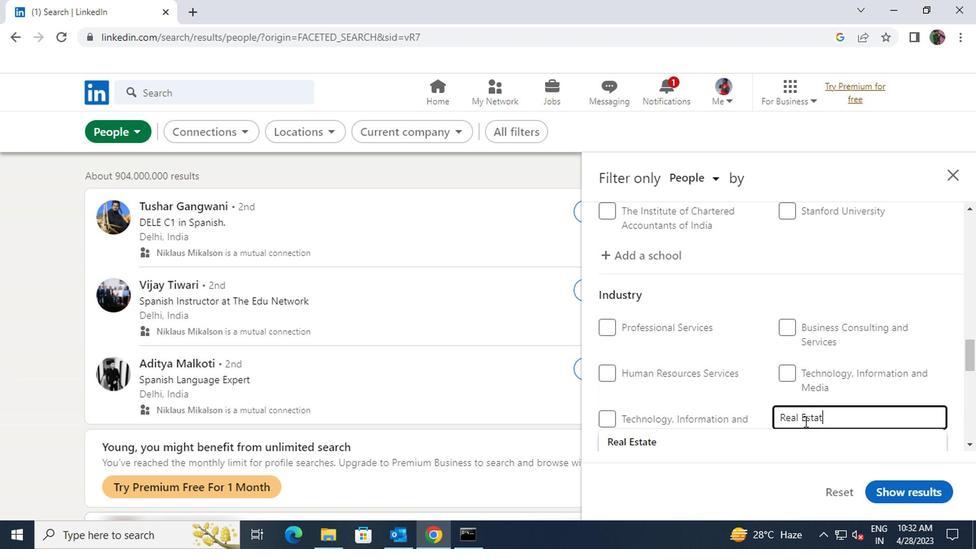
Action: Mouse scrolled (801, 421) with delta (0, -1)
Screenshot: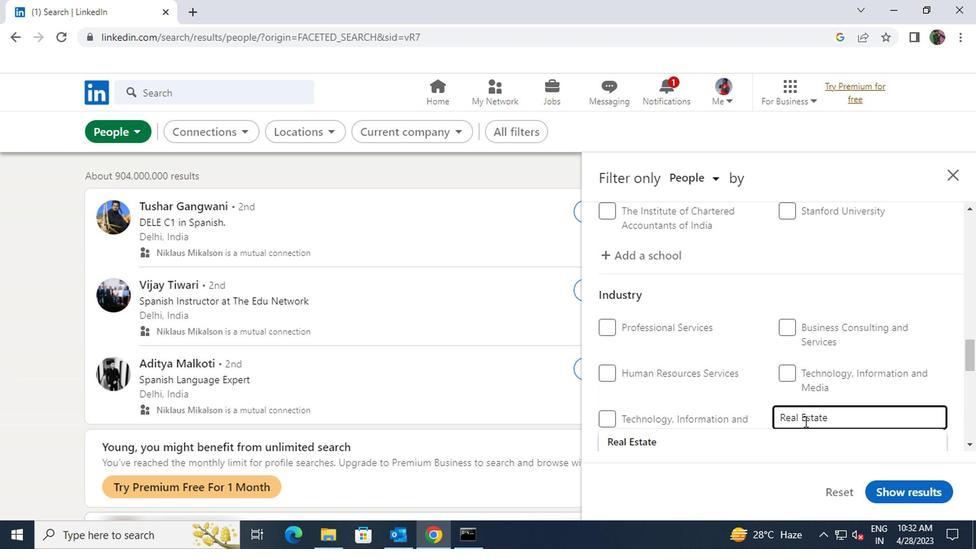 
Action: Mouse moved to (801, 418)
Screenshot: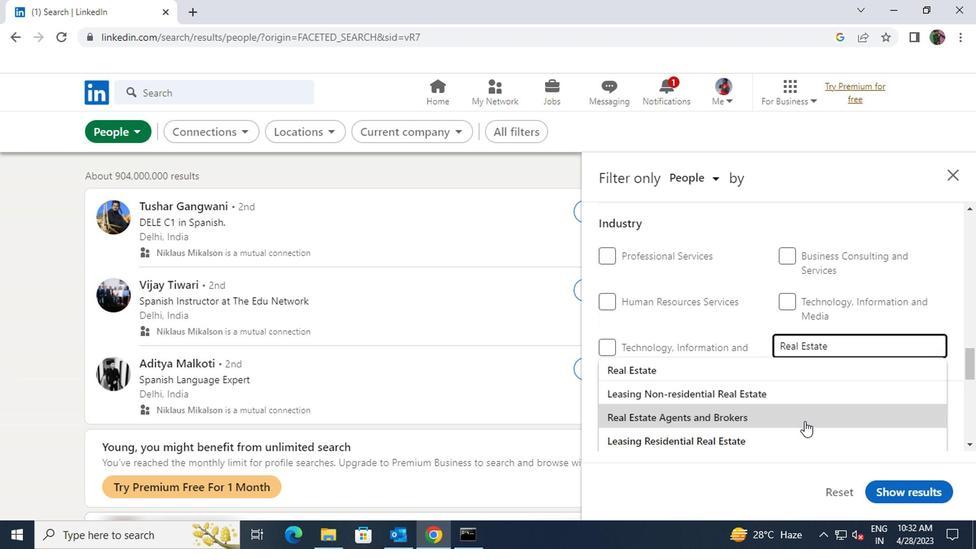 
Action: Key pressed <Key.space><Key.shift>EQUI
Screenshot: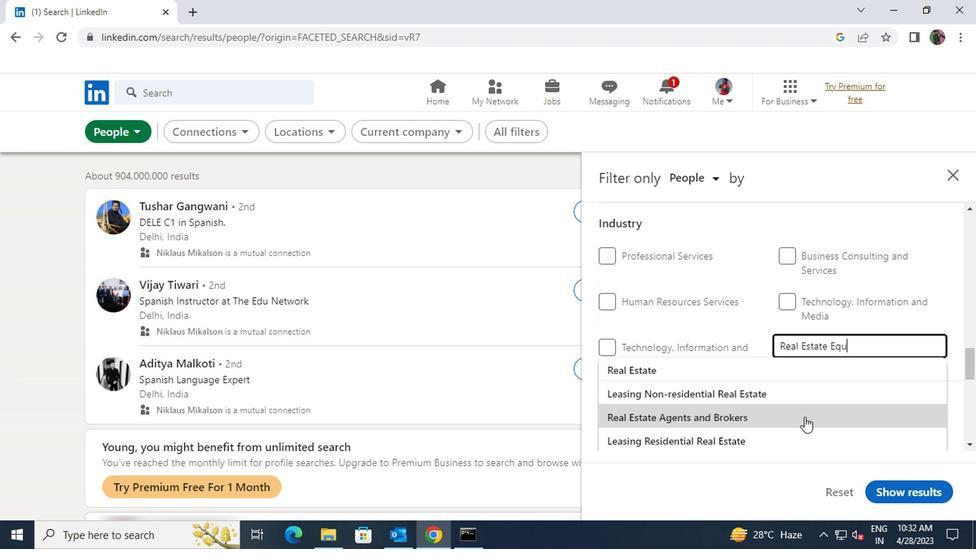 
Action: Mouse moved to (799, 369)
Screenshot: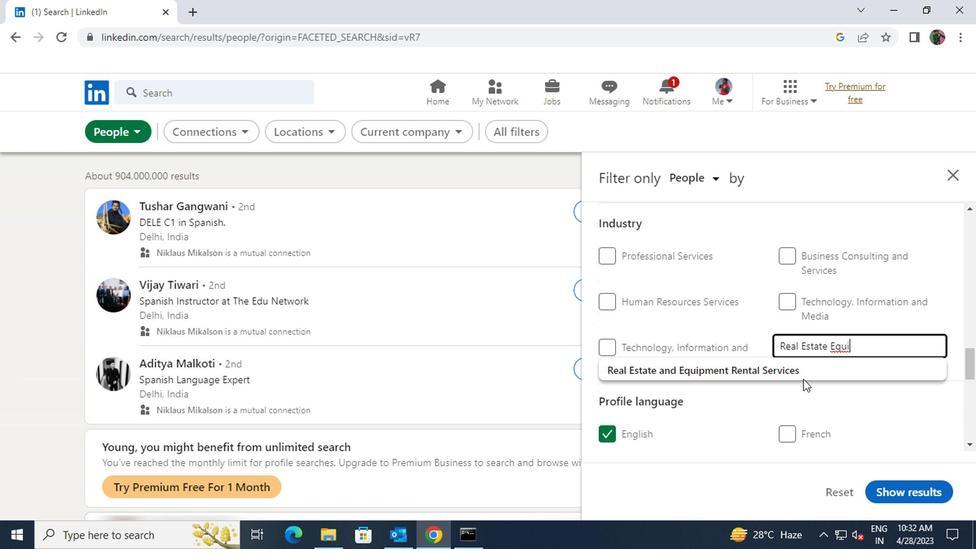 
Action: Mouse pressed left at (799, 369)
Screenshot: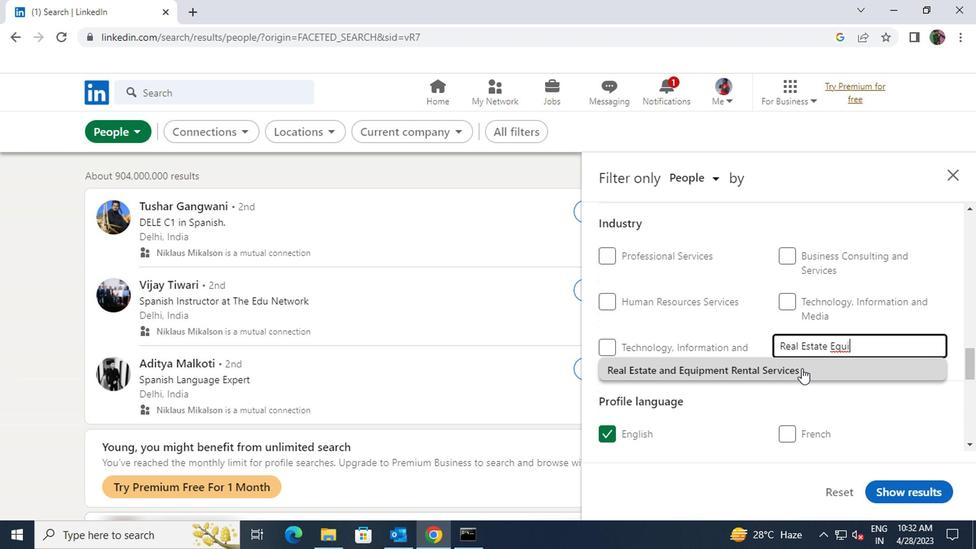 
Action: Mouse scrolled (799, 368) with delta (0, -1)
Screenshot: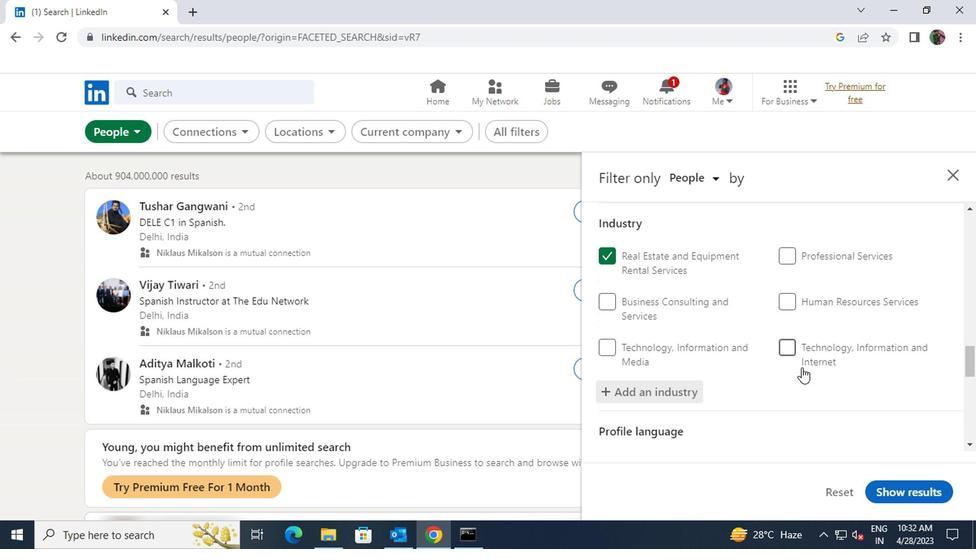 
Action: Mouse scrolled (799, 368) with delta (0, -1)
Screenshot: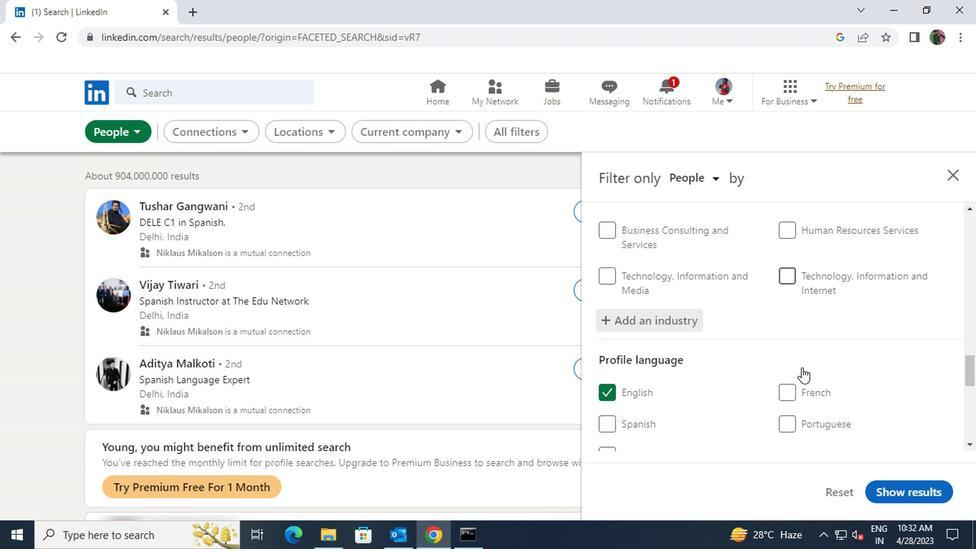 
Action: Mouse scrolled (799, 368) with delta (0, -1)
Screenshot: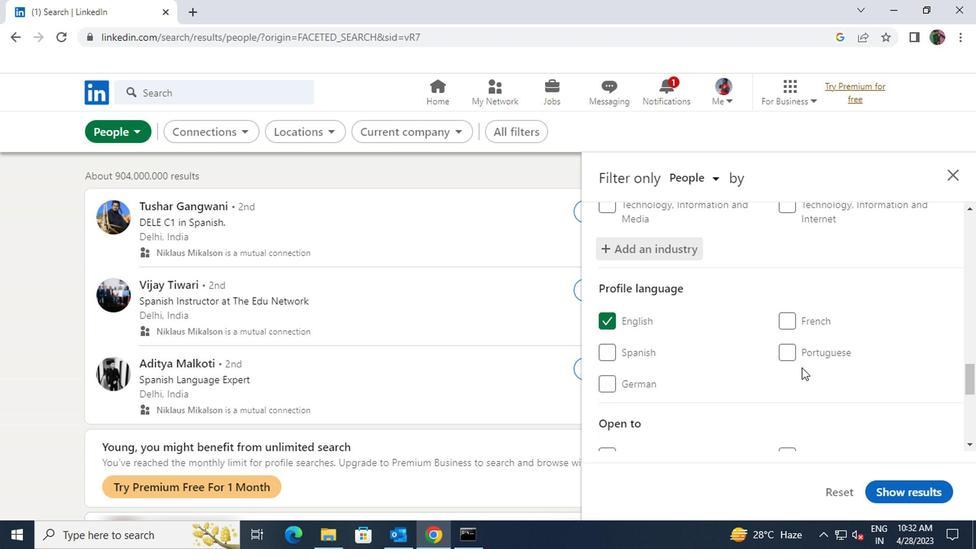 
Action: Mouse scrolled (799, 368) with delta (0, -1)
Screenshot: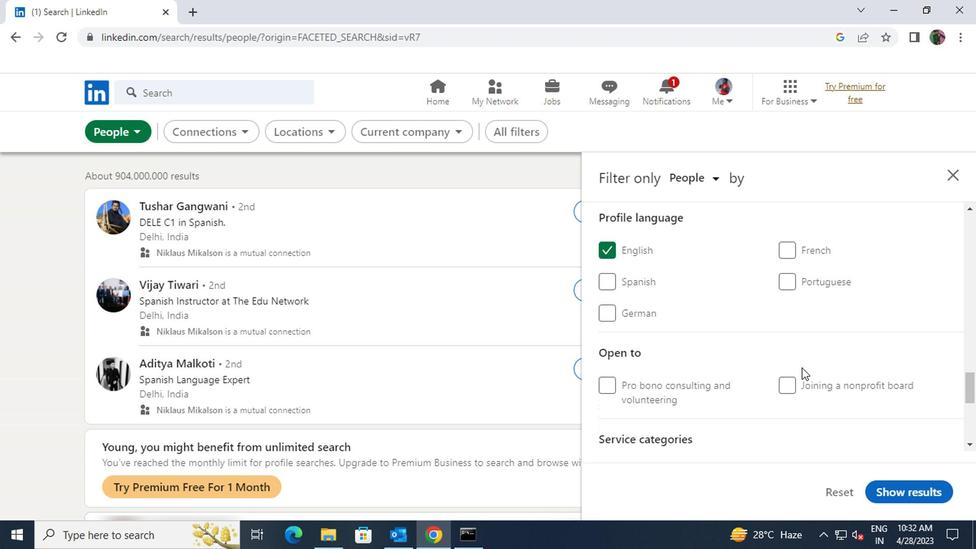 
Action: Mouse scrolled (799, 368) with delta (0, -1)
Screenshot: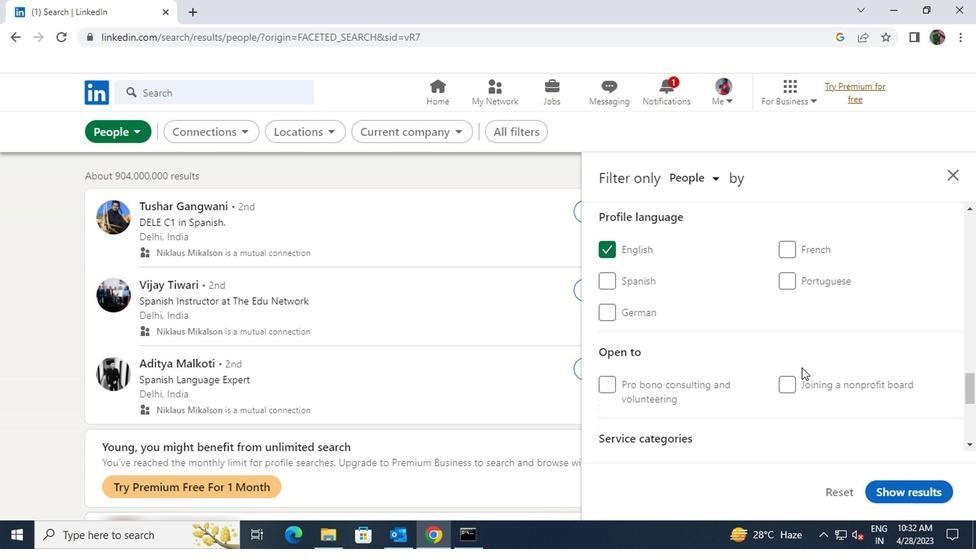 
Action: Mouse moved to (798, 381)
Screenshot: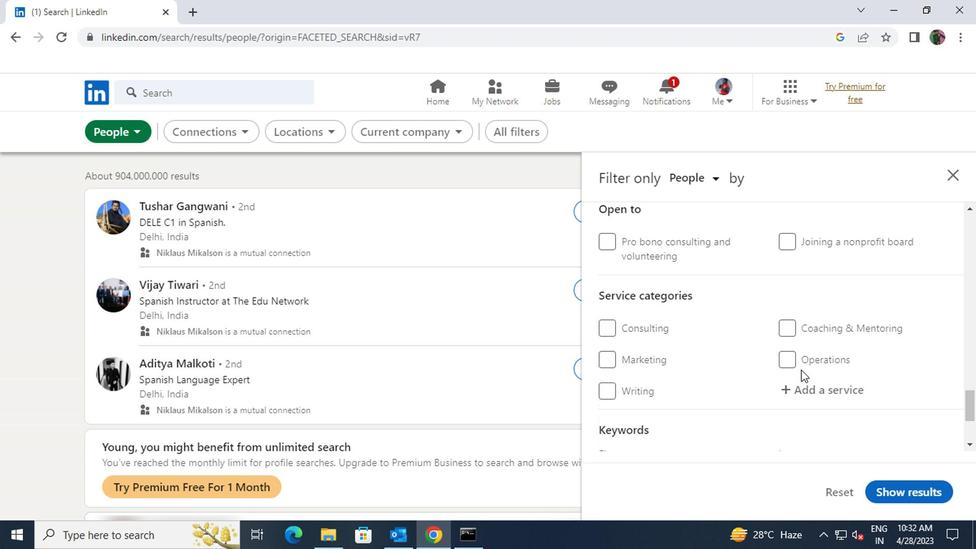
Action: Mouse pressed left at (798, 381)
Screenshot: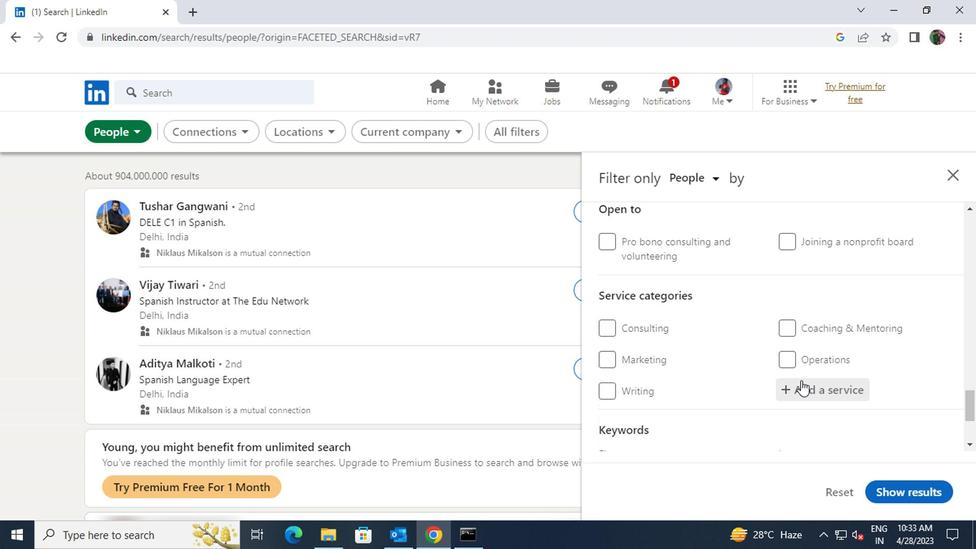 
Action: Key pressed <Key.shift><Key.shift><Key.shift><Key.shift><Key.shift><Key.shift><Key.shift><Key.shift><Key.shift>INFORMATION
Screenshot: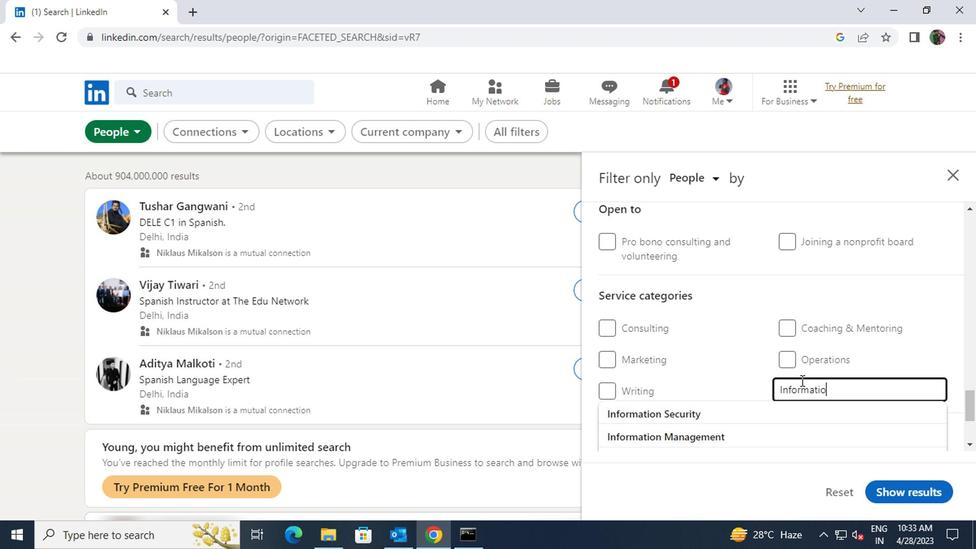 
Action: Mouse moved to (789, 410)
Screenshot: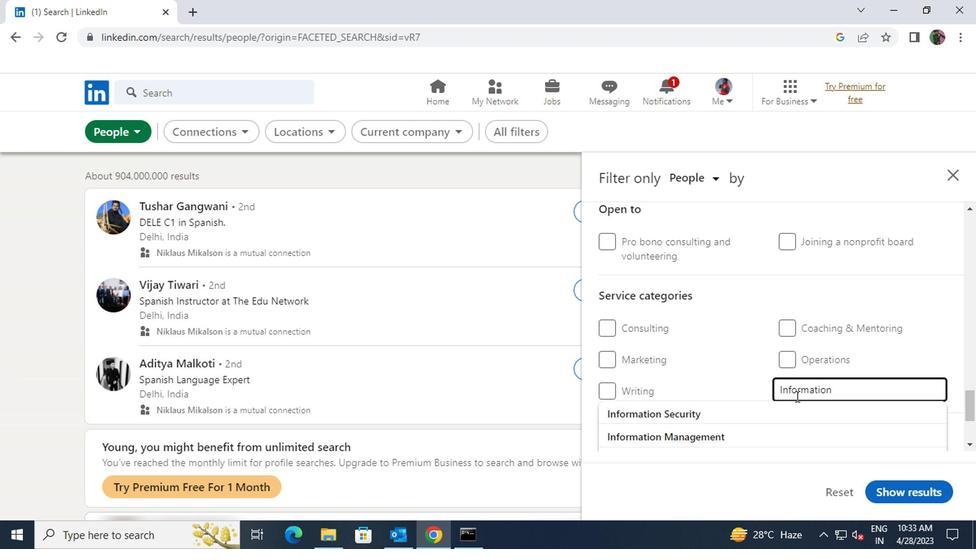
Action: Mouse pressed left at (789, 410)
Screenshot: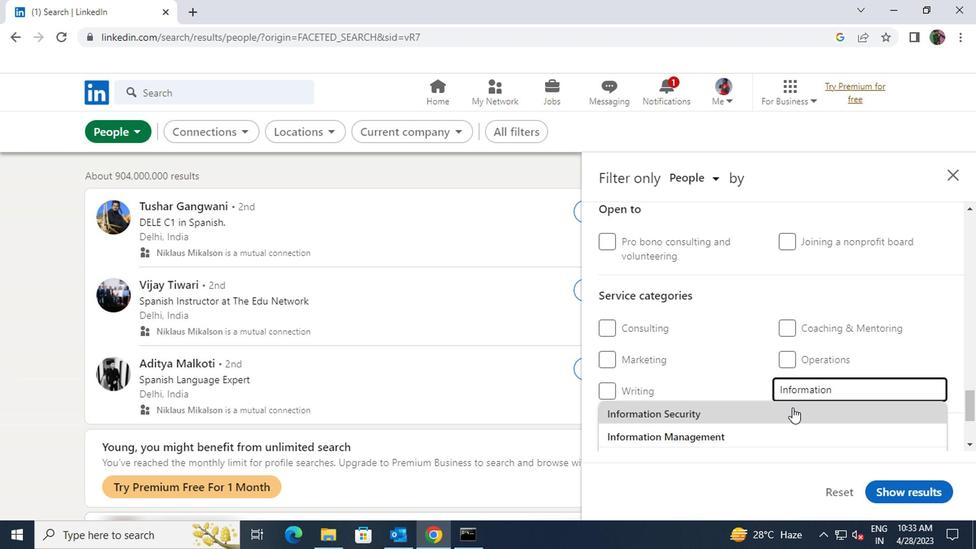 
Action: Mouse scrolled (789, 409) with delta (0, 0)
Screenshot: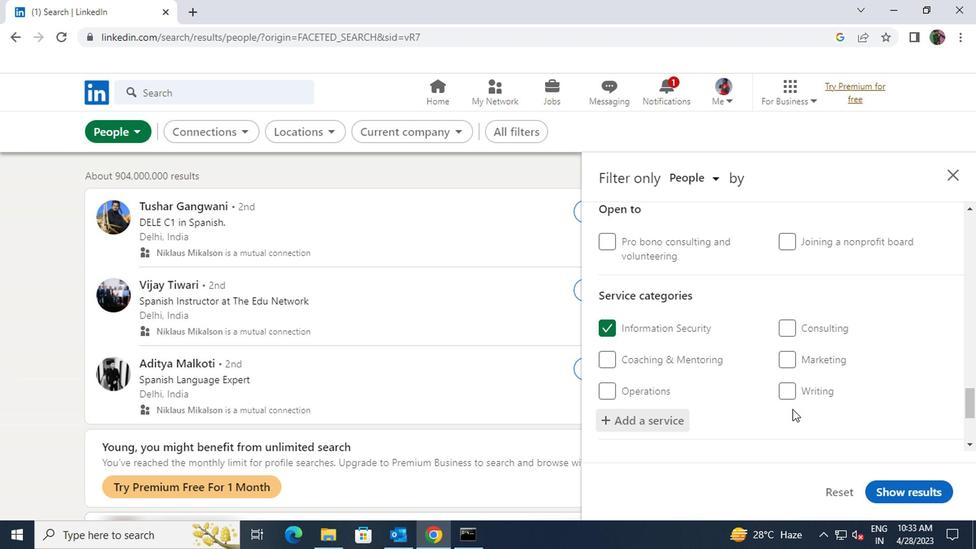 
Action: Mouse scrolled (789, 409) with delta (0, 0)
Screenshot: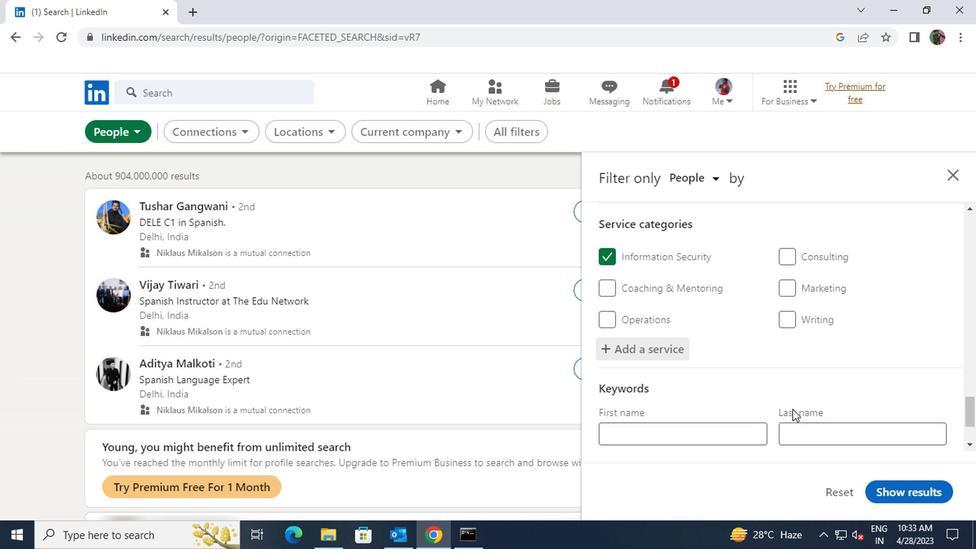 
Action: Mouse moved to (741, 410)
Screenshot: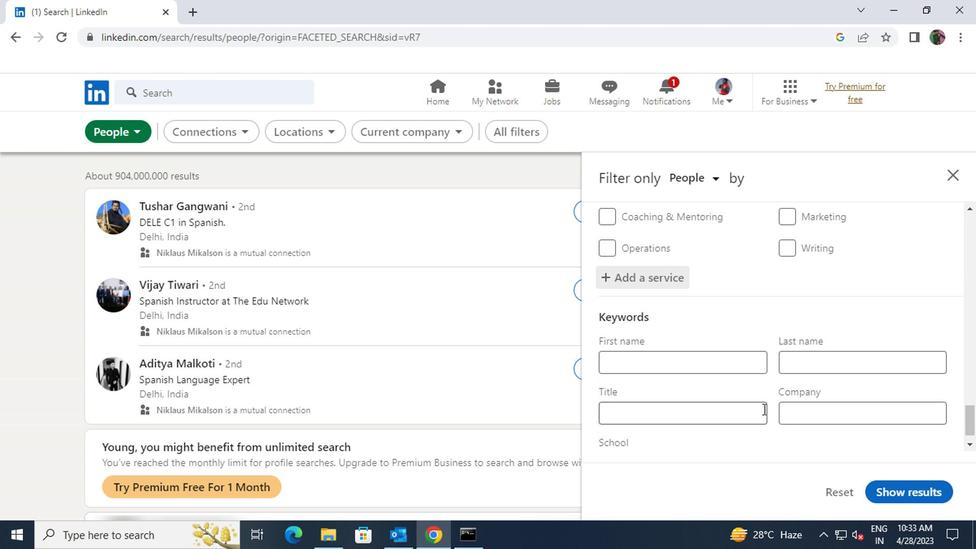 
Action: Mouse pressed left at (741, 410)
Screenshot: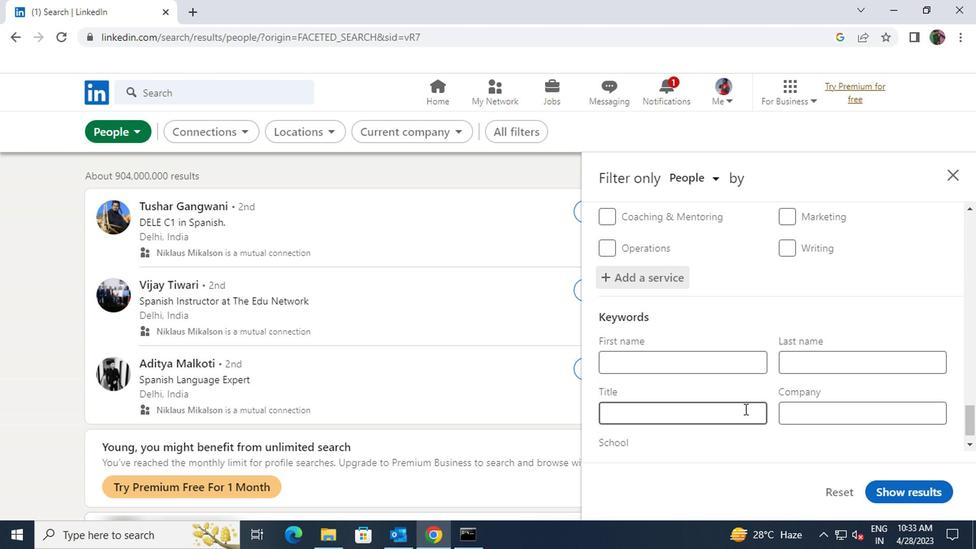 
Action: Key pressed <Key.shift>GEOLOGICAL<Key.space><Key.shift>ENGINEER
Screenshot: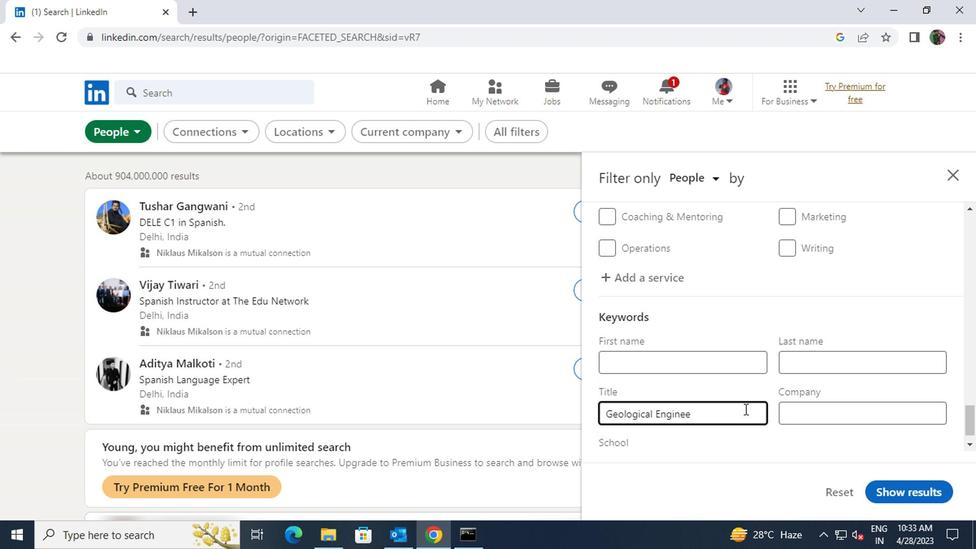 
Action: Mouse moved to (883, 487)
Screenshot: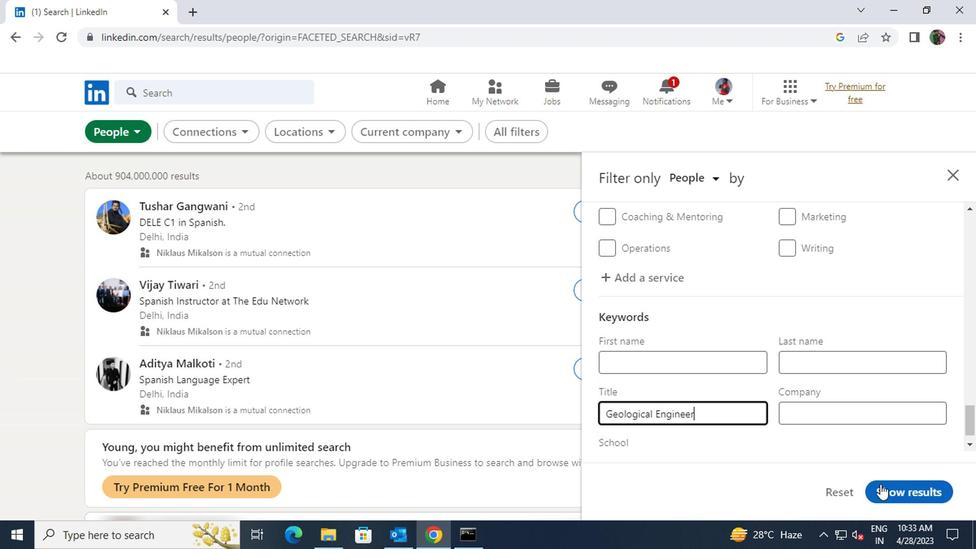 
Action: Mouse pressed left at (883, 487)
Screenshot: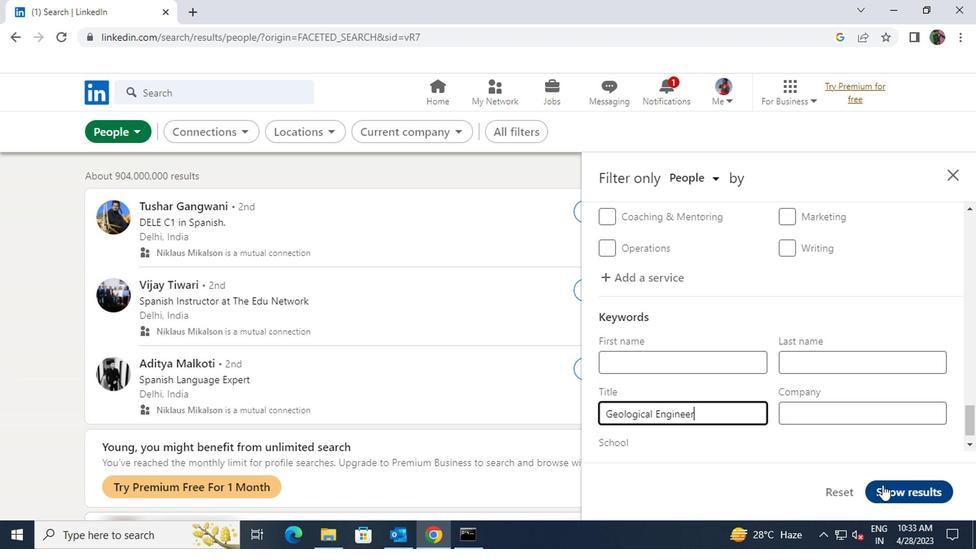 
